 Task: Search one way flight ticket for 3 adults, 3 children in business from Pierre: Pierre Regional Airport to Indianapolis: Indianapolis International Airport on 8-5-2023. Choice of flights is Westjet. Number of bags: 1 checked bag. Price is upto 108000. Outbound departure time preference is 4:30.
Action: Mouse moved to (354, 297)
Screenshot: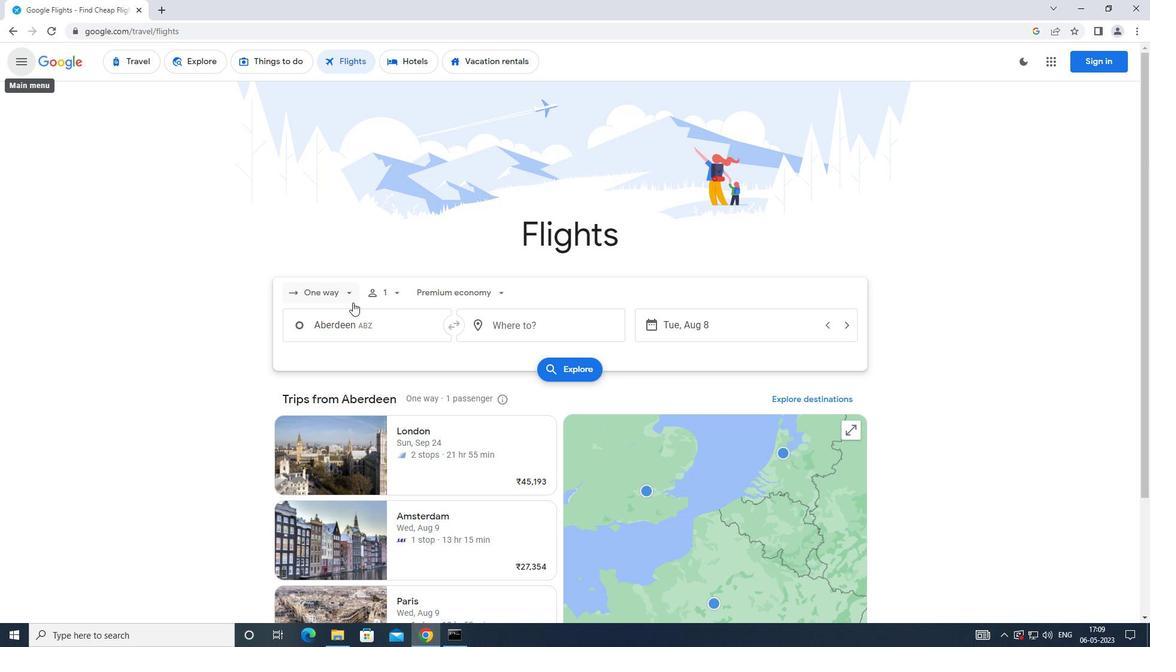 
Action: Mouse pressed left at (354, 297)
Screenshot: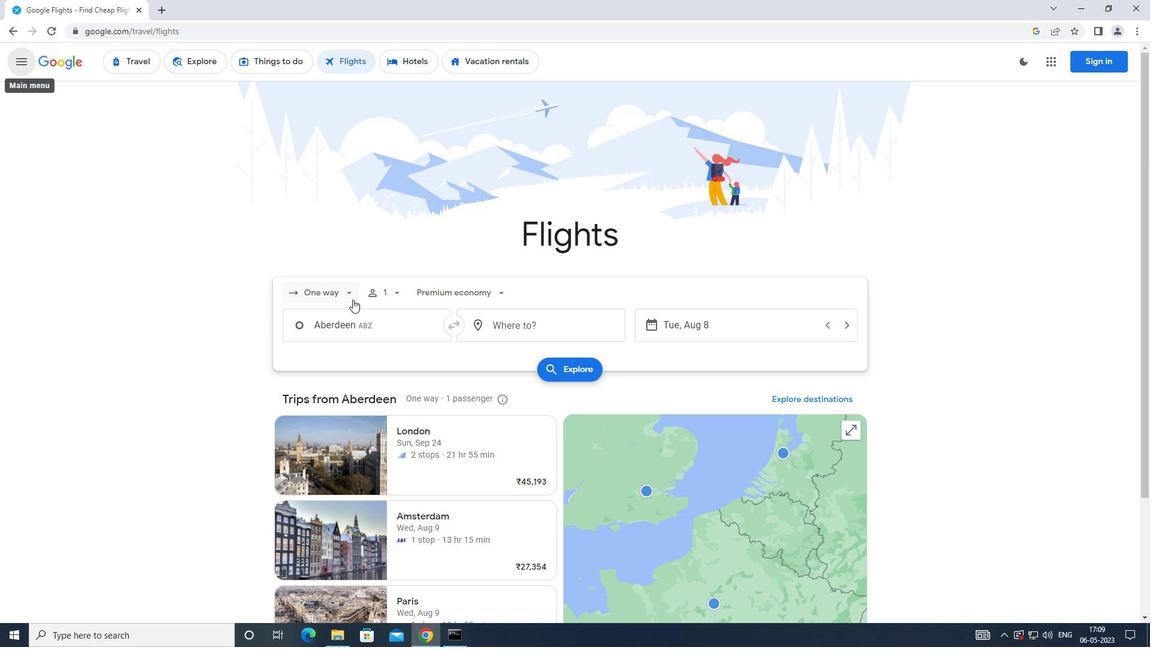 
Action: Mouse moved to (338, 351)
Screenshot: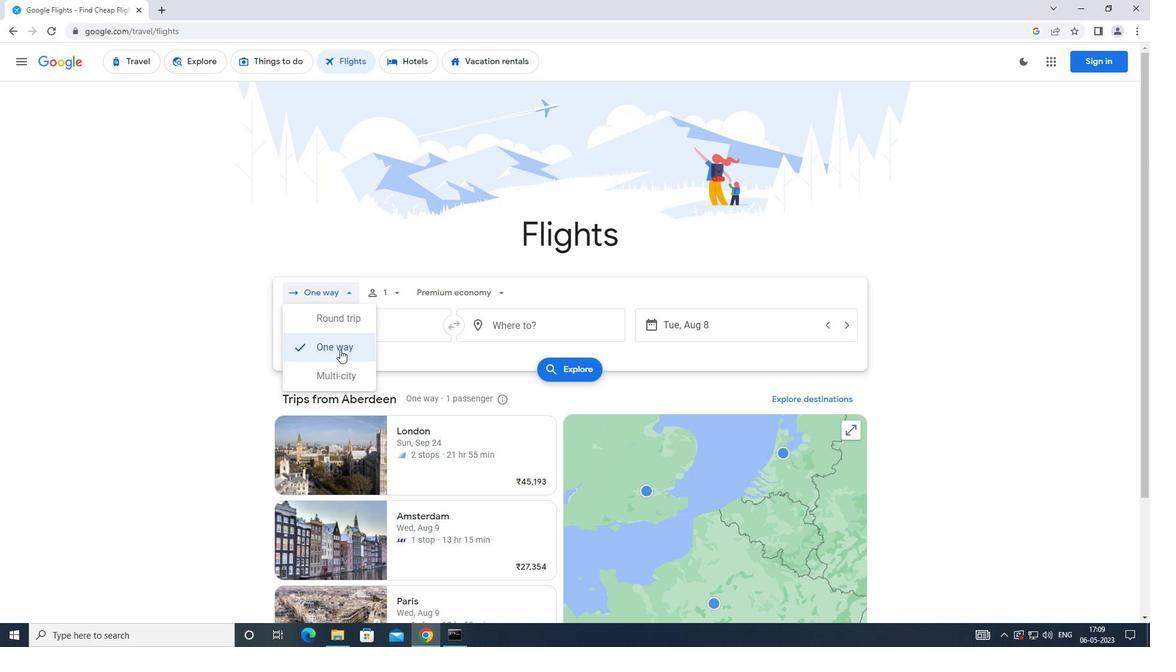 
Action: Mouse pressed left at (338, 351)
Screenshot: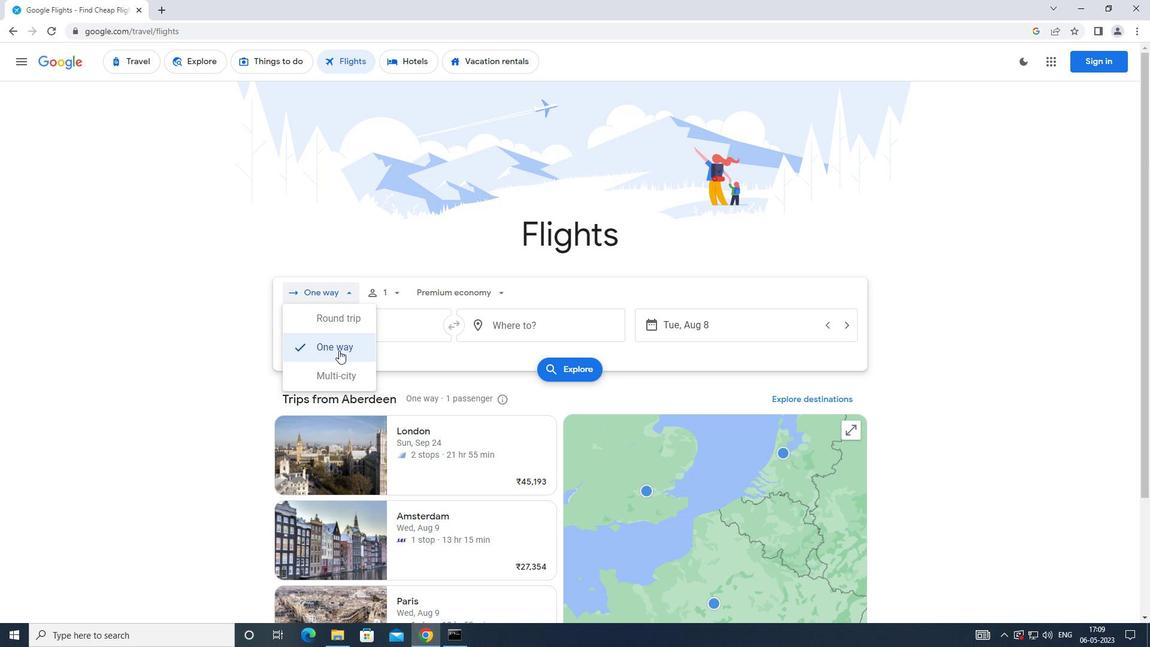 
Action: Mouse moved to (386, 301)
Screenshot: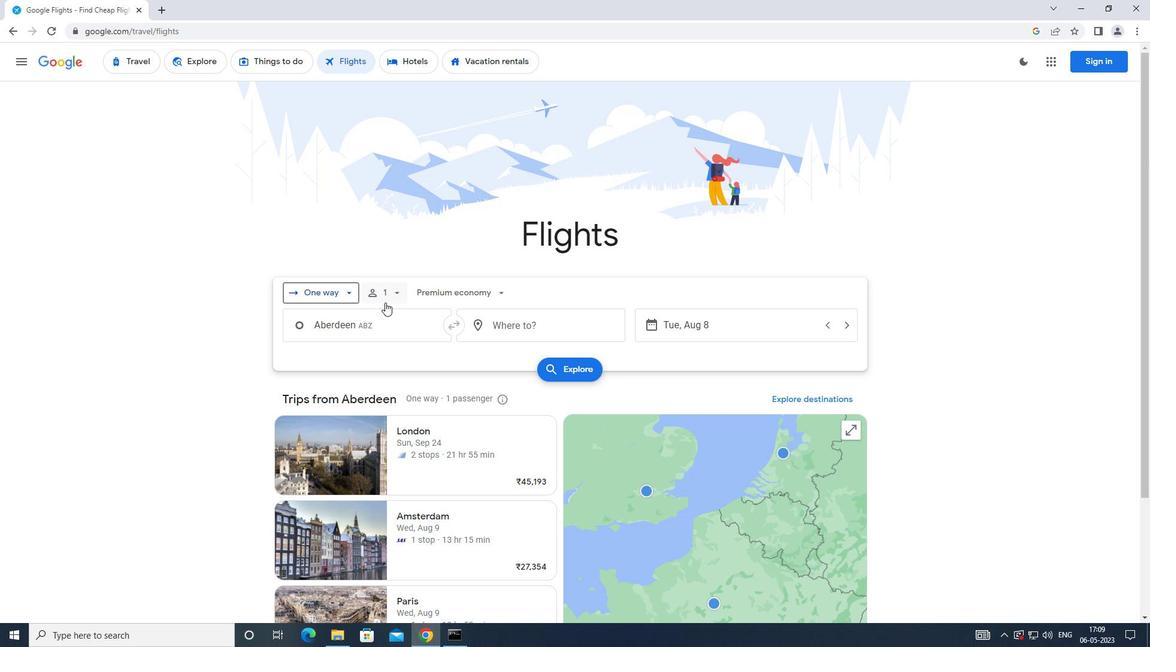 
Action: Mouse pressed left at (386, 301)
Screenshot: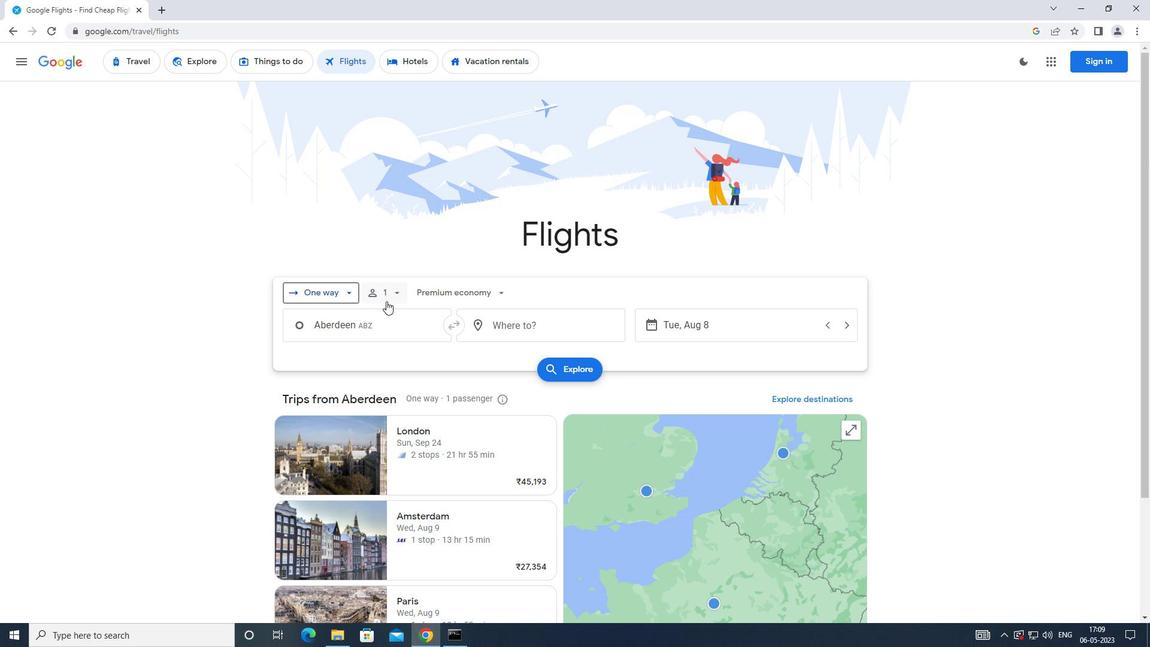
Action: Mouse moved to (490, 323)
Screenshot: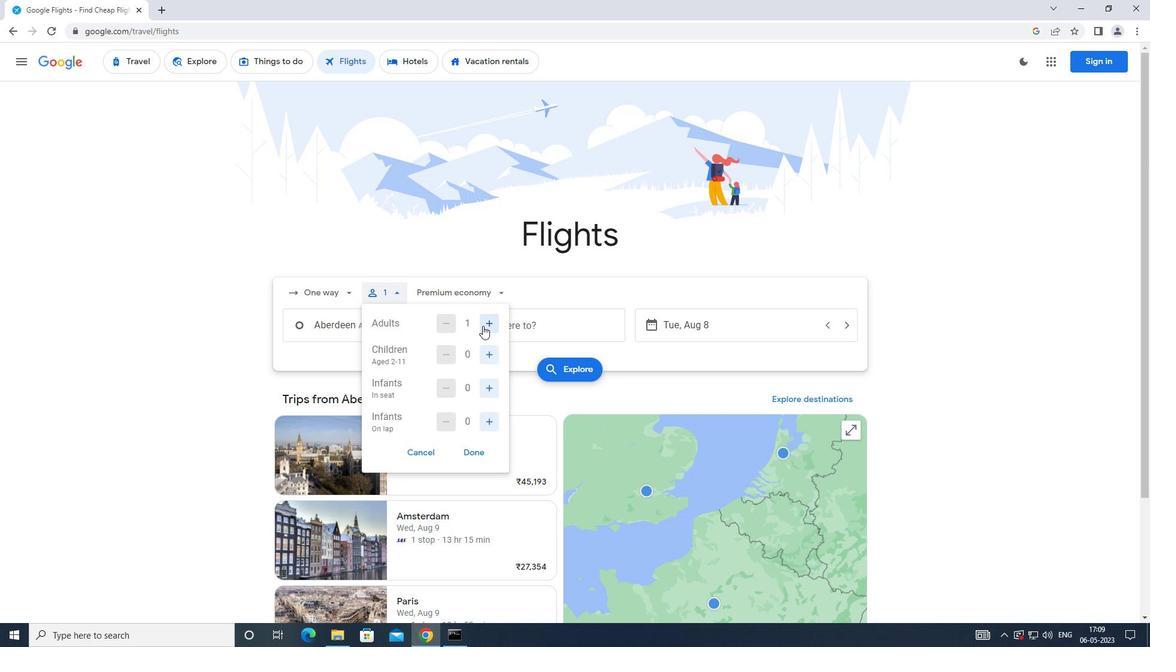 
Action: Mouse pressed left at (490, 323)
Screenshot: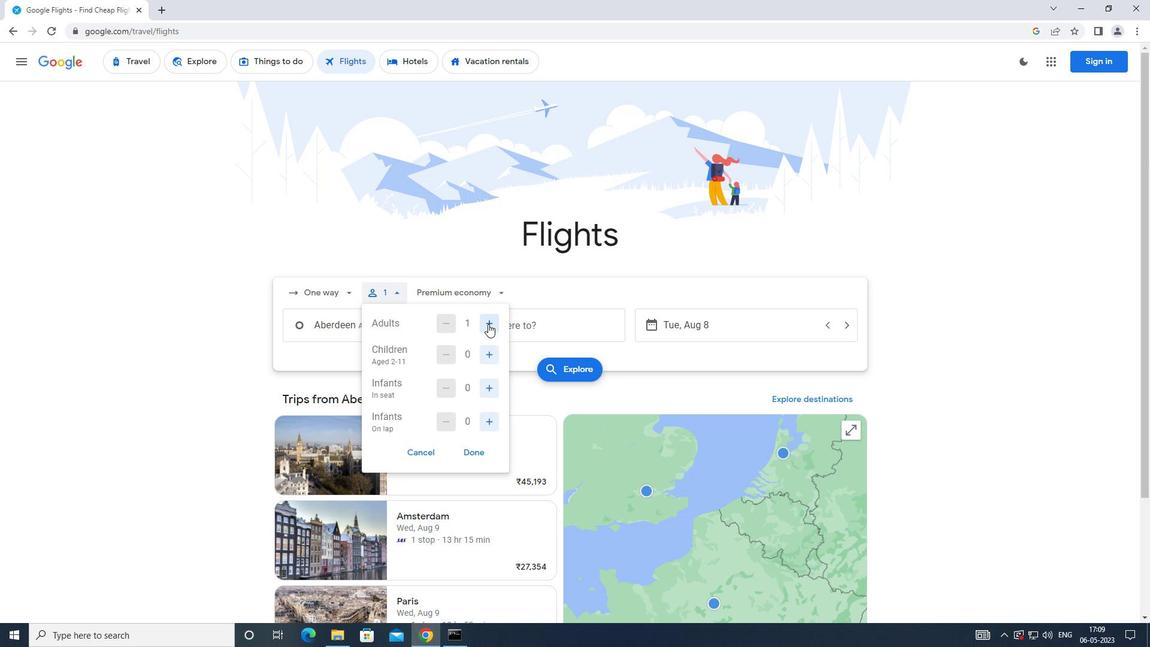 
Action: Mouse moved to (492, 323)
Screenshot: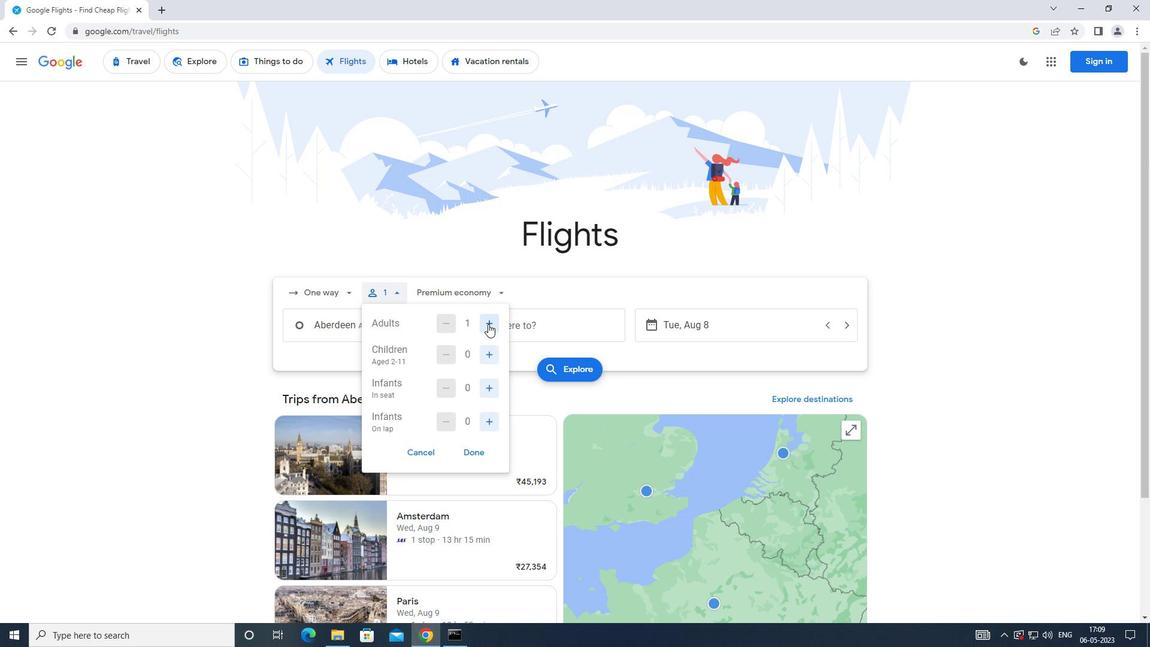 
Action: Mouse pressed left at (492, 323)
Screenshot: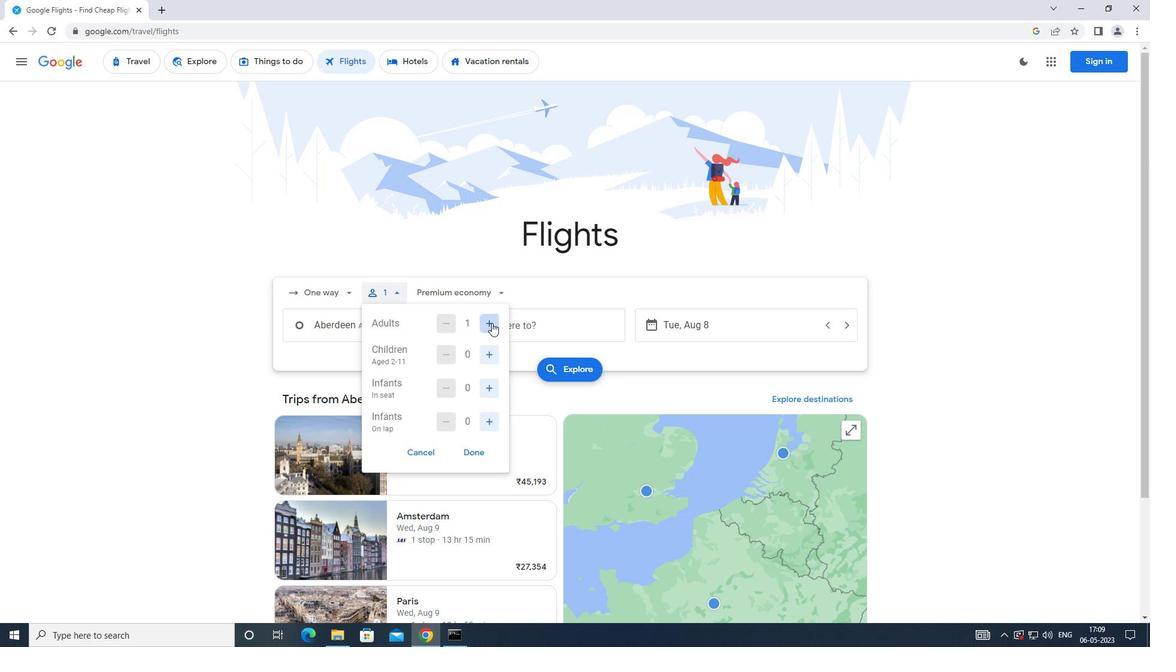 
Action: Mouse moved to (486, 353)
Screenshot: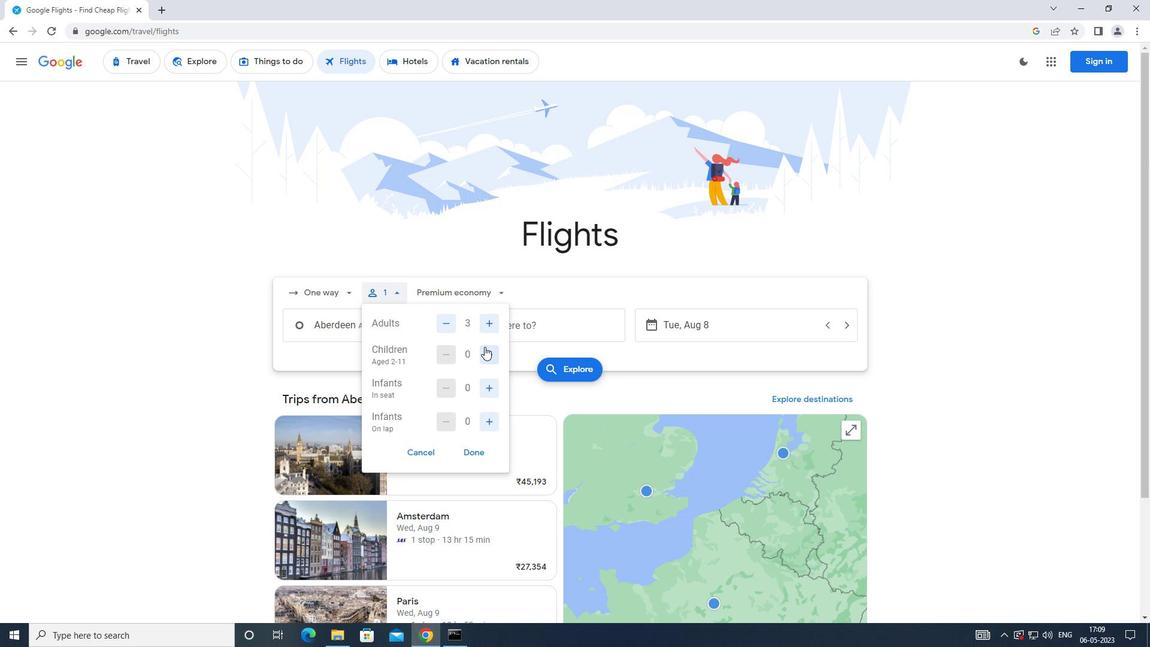 
Action: Mouse pressed left at (486, 353)
Screenshot: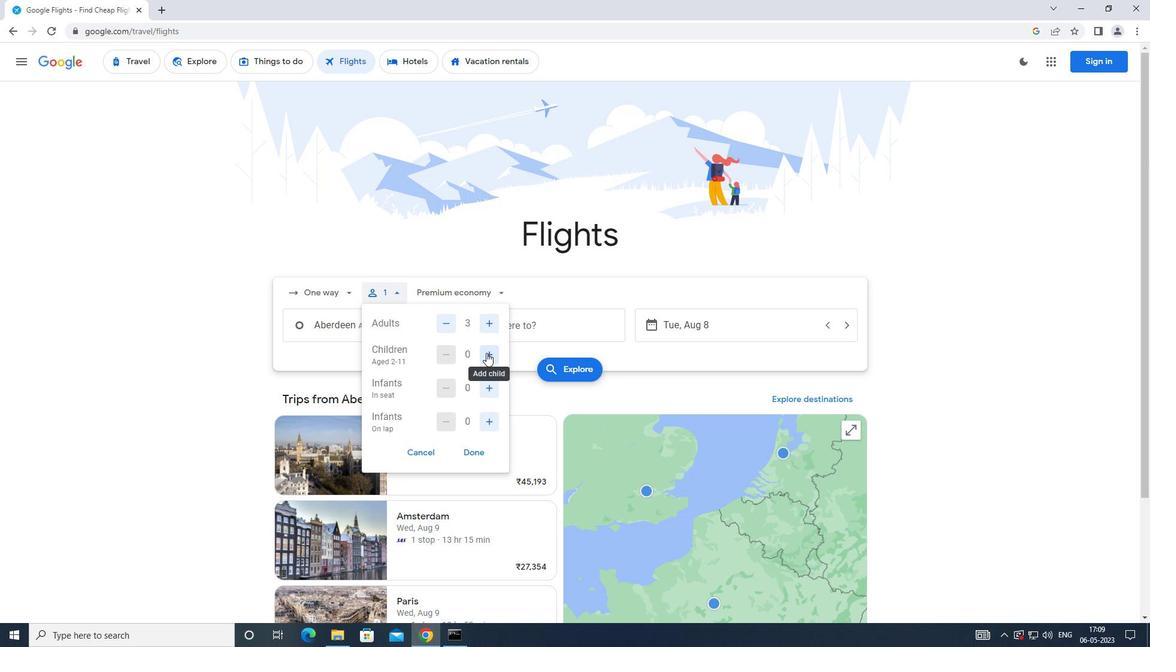 
Action: Mouse pressed left at (486, 353)
Screenshot: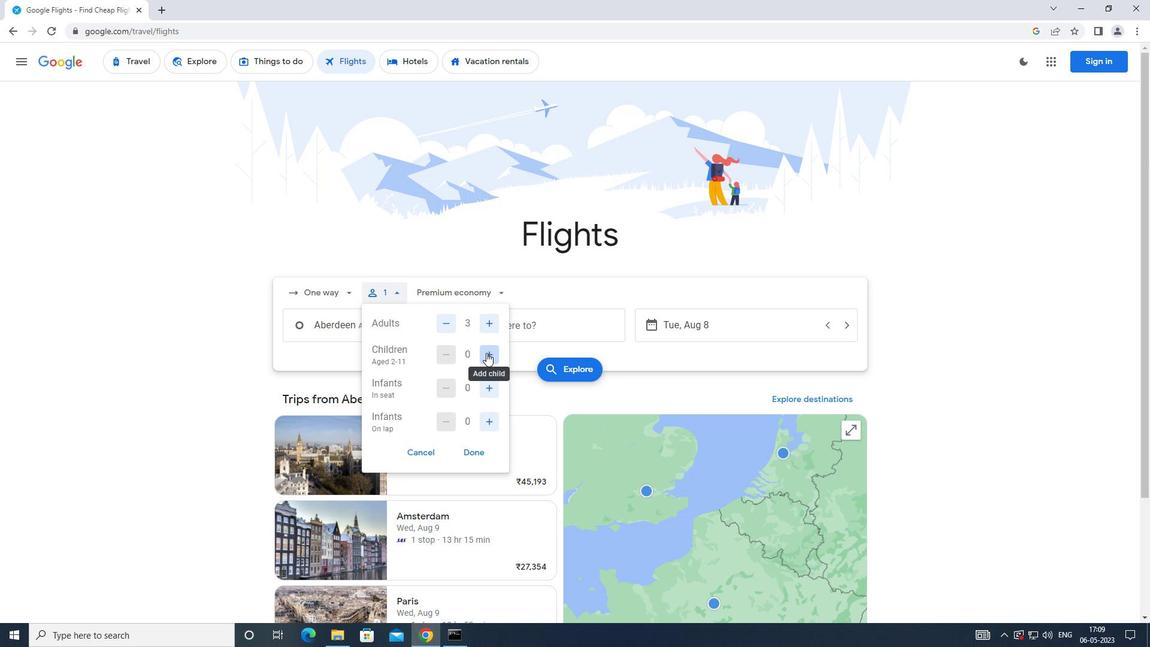 
Action: Mouse pressed left at (486, 353)
Screenshot: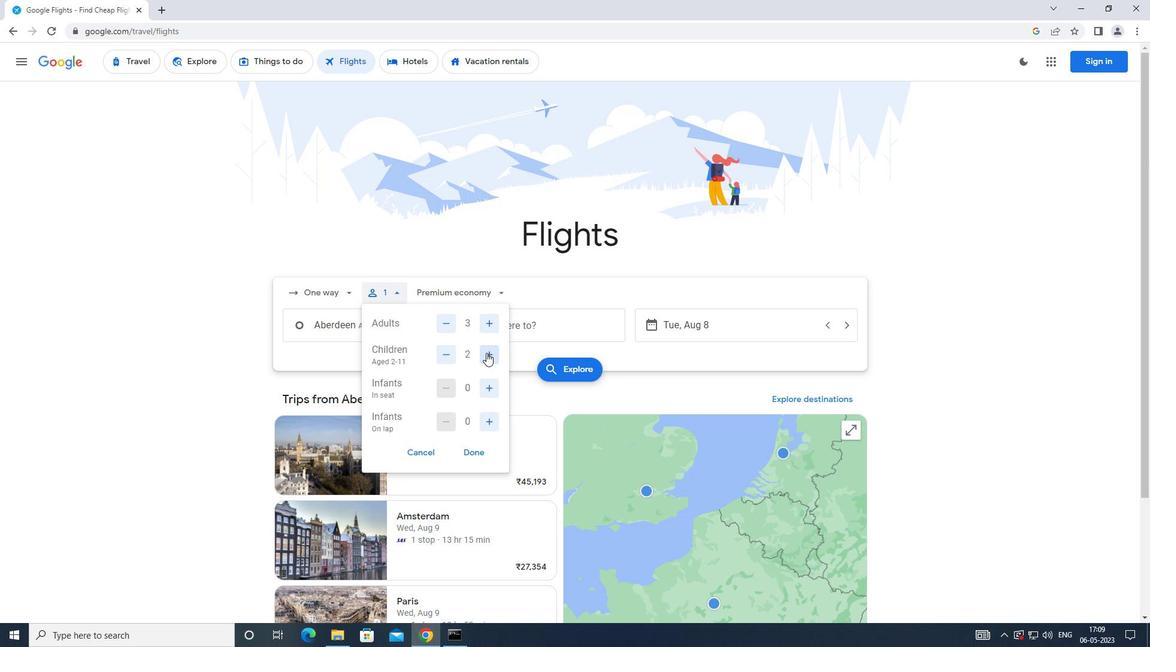 
Action: Mouse moved to (472, 451)
Screenshot: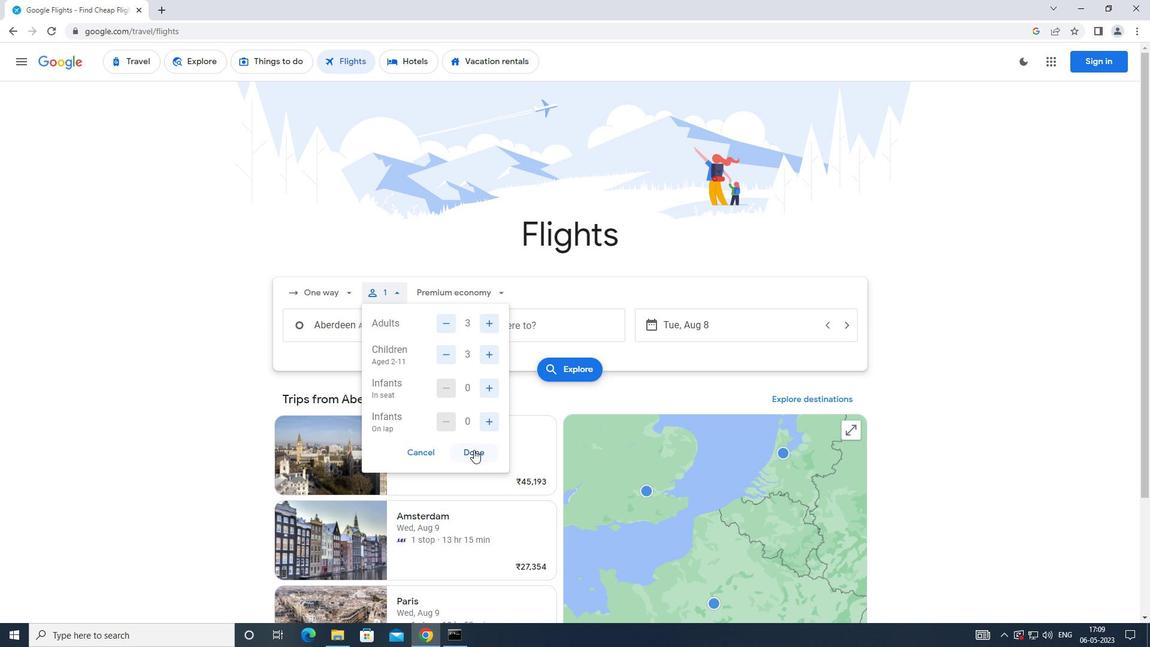 
Action: Mouse pressed left at (472, 451)
Screenshot: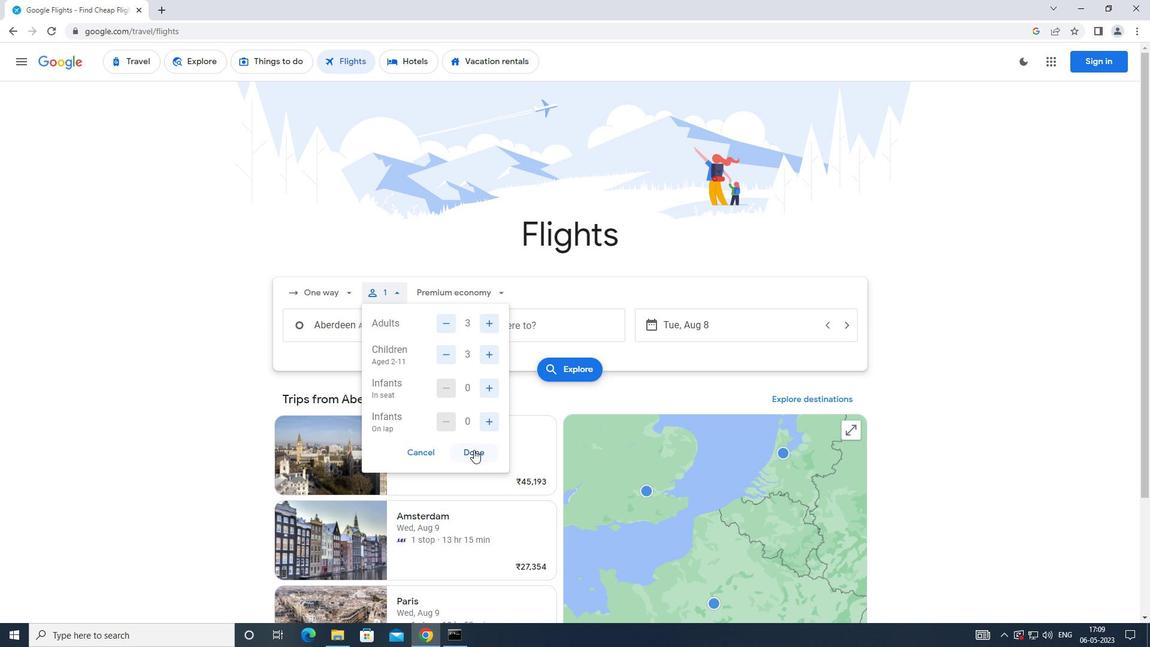 
Action: Mouse moved to (447, 290)
Screenshot: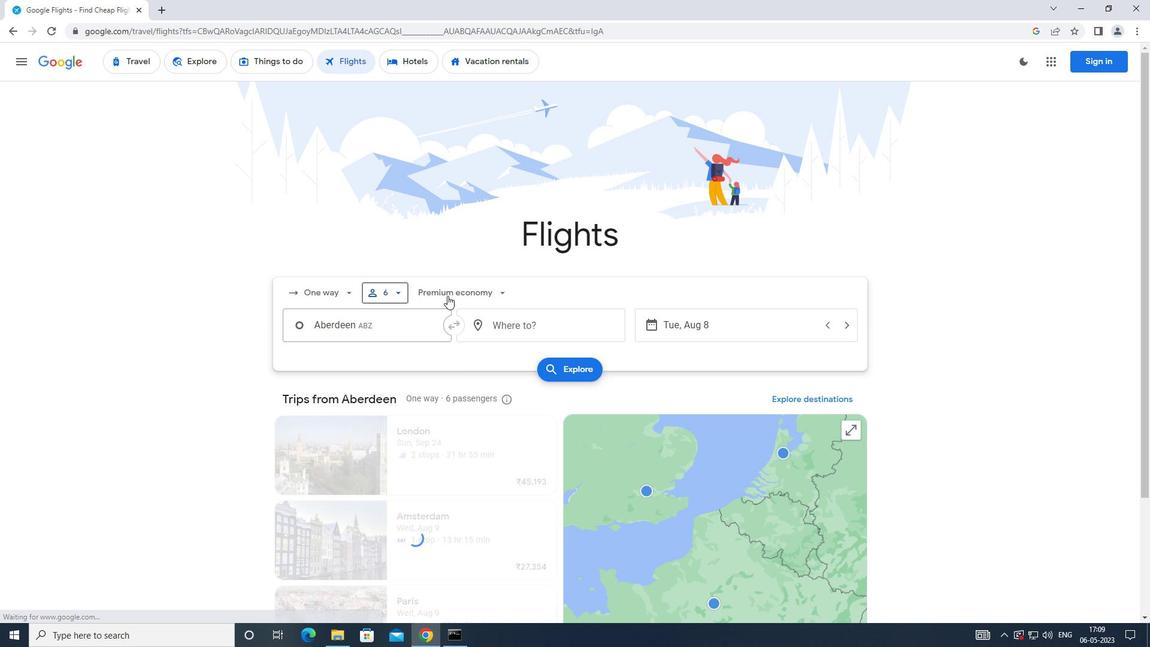 
Action: Mouse pressed left at (447, 290)
Screenshot: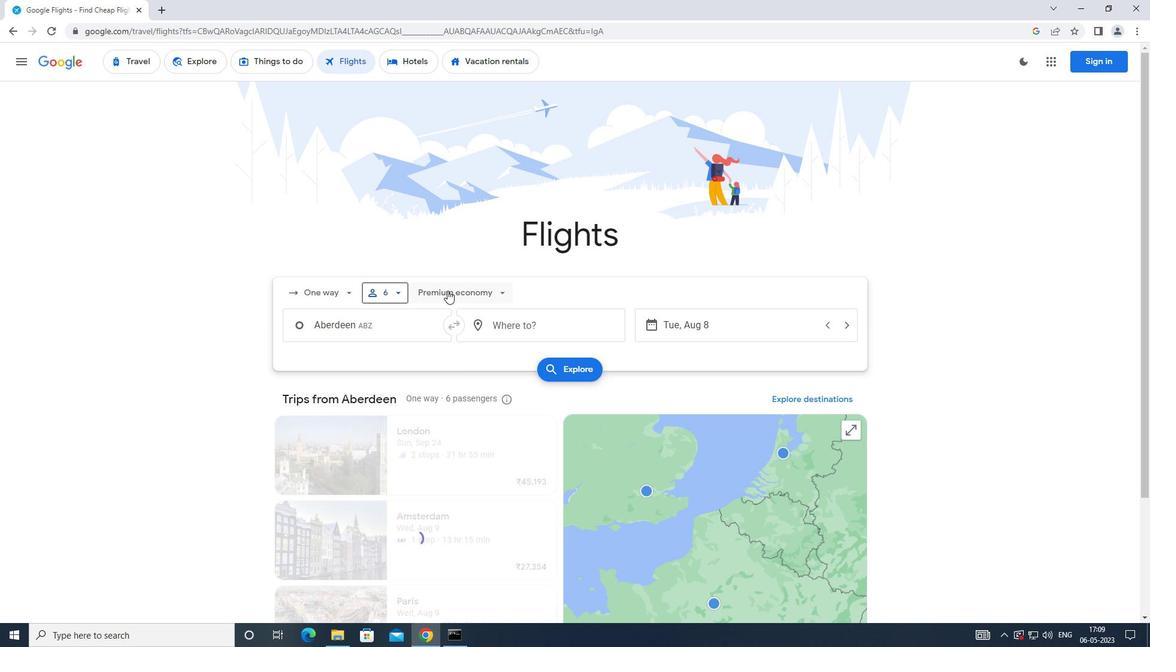 
Action: Mouse moved to (459, 381)
Screenshot: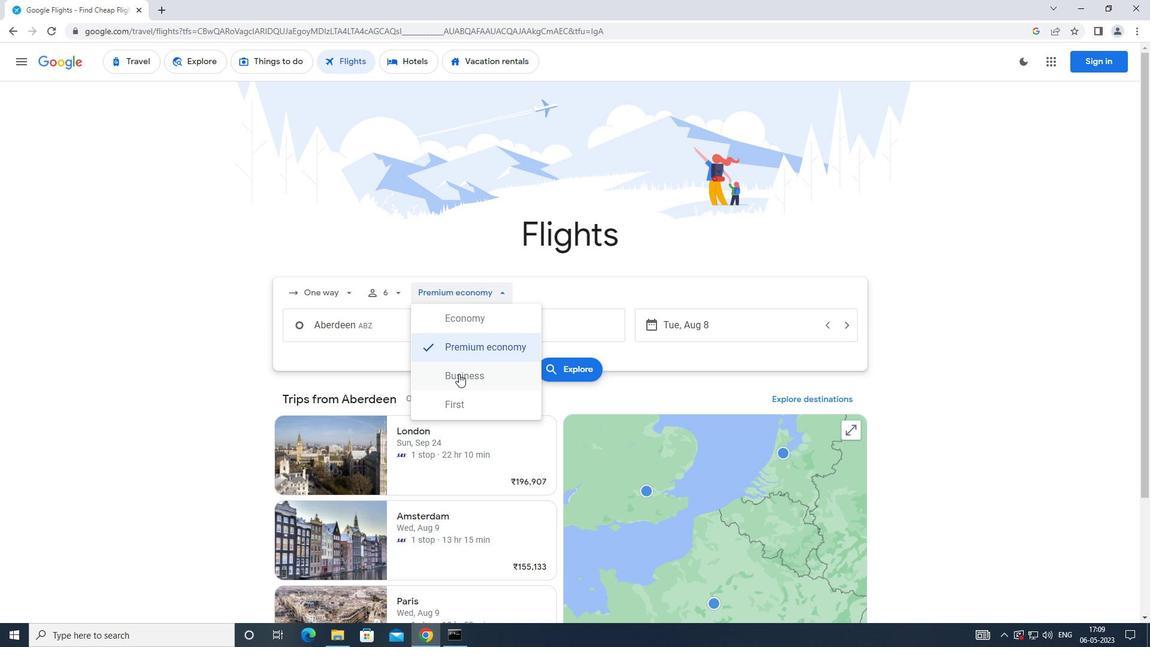 
Action: Mouse pressed left at (459, 381)
Screenshot: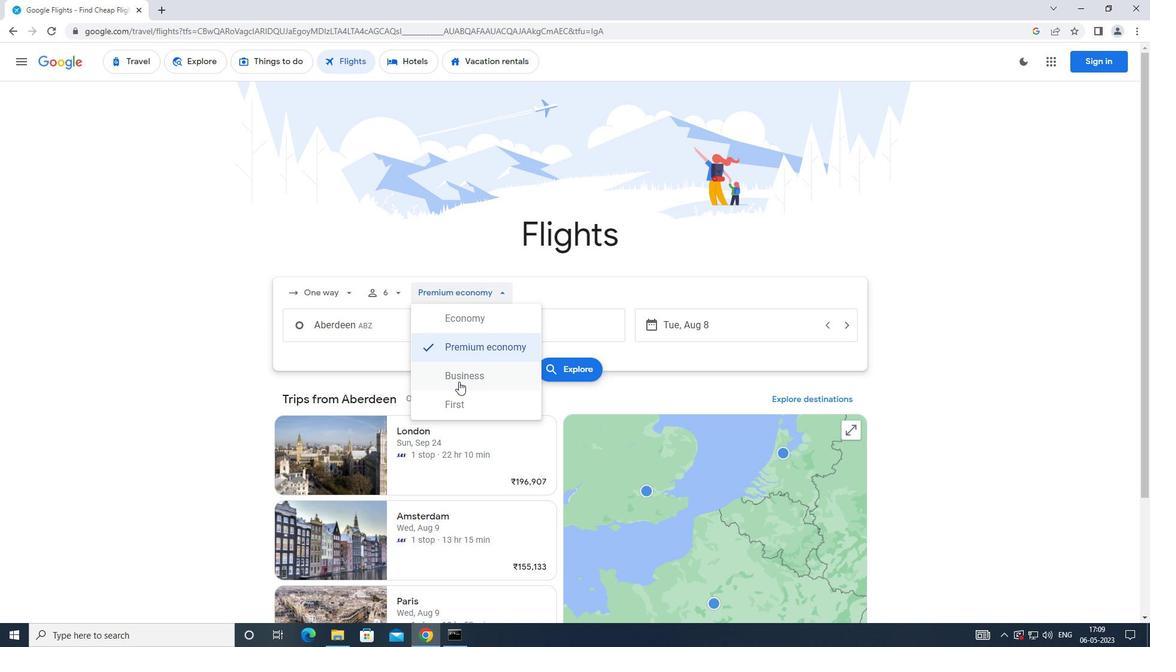 
Action: Mouse moved to (401, 332)
Screenshot: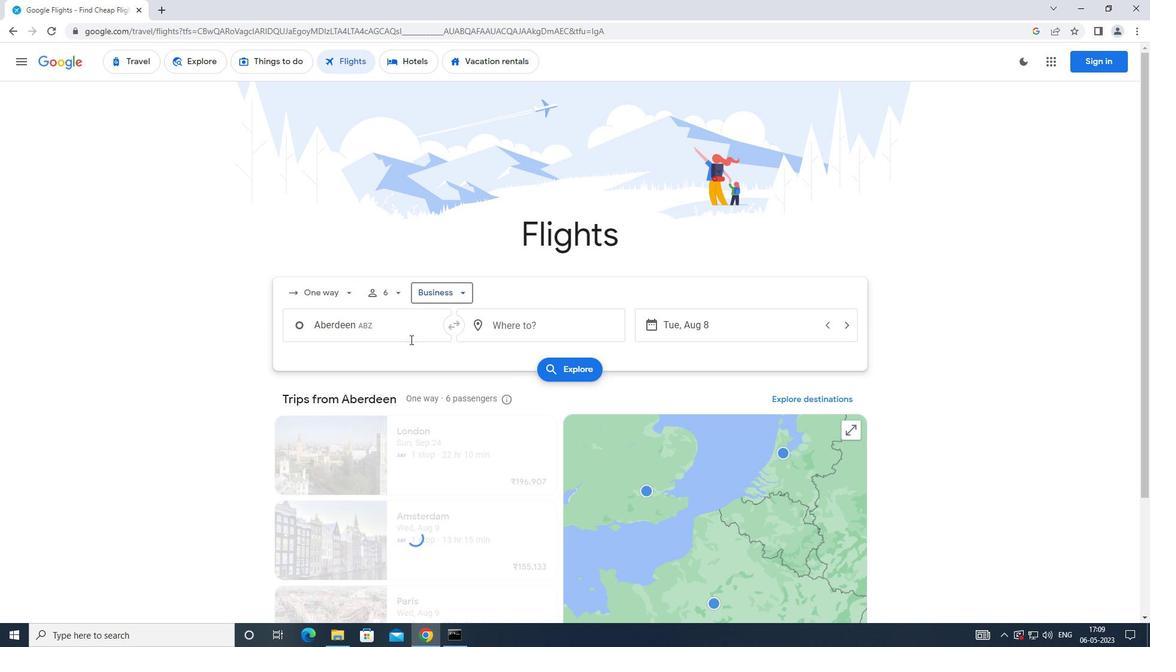 
Action: Mouse pressed left at (401, 332)
Screenshot: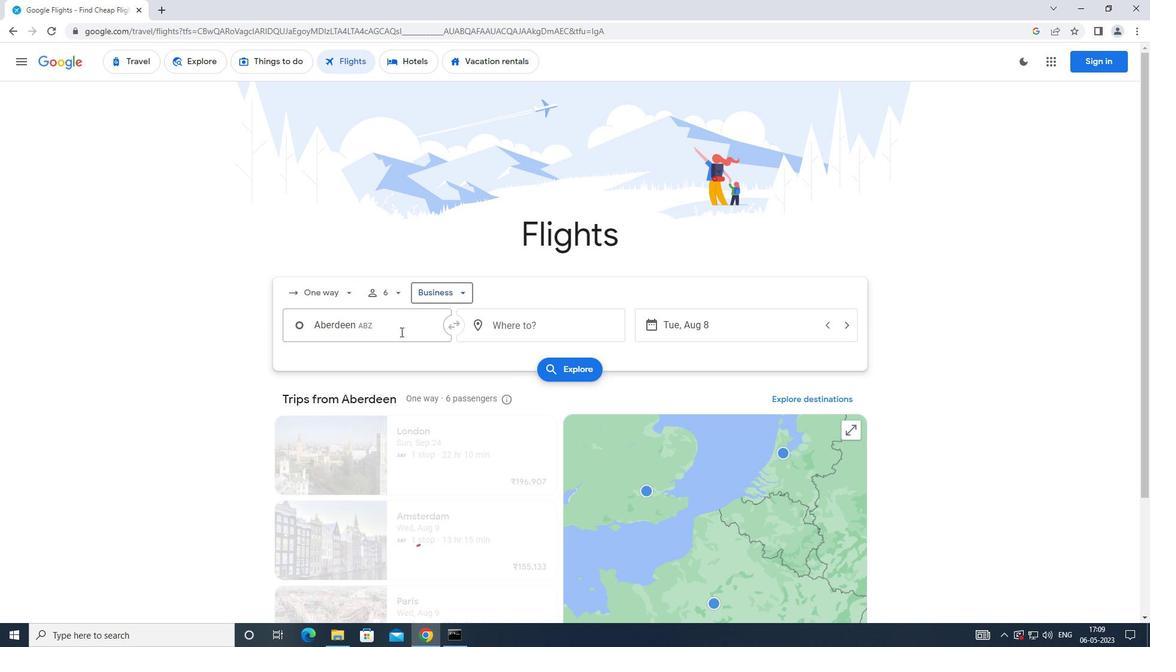 
Action: Mouse moved to (402, 345)
Screenshot: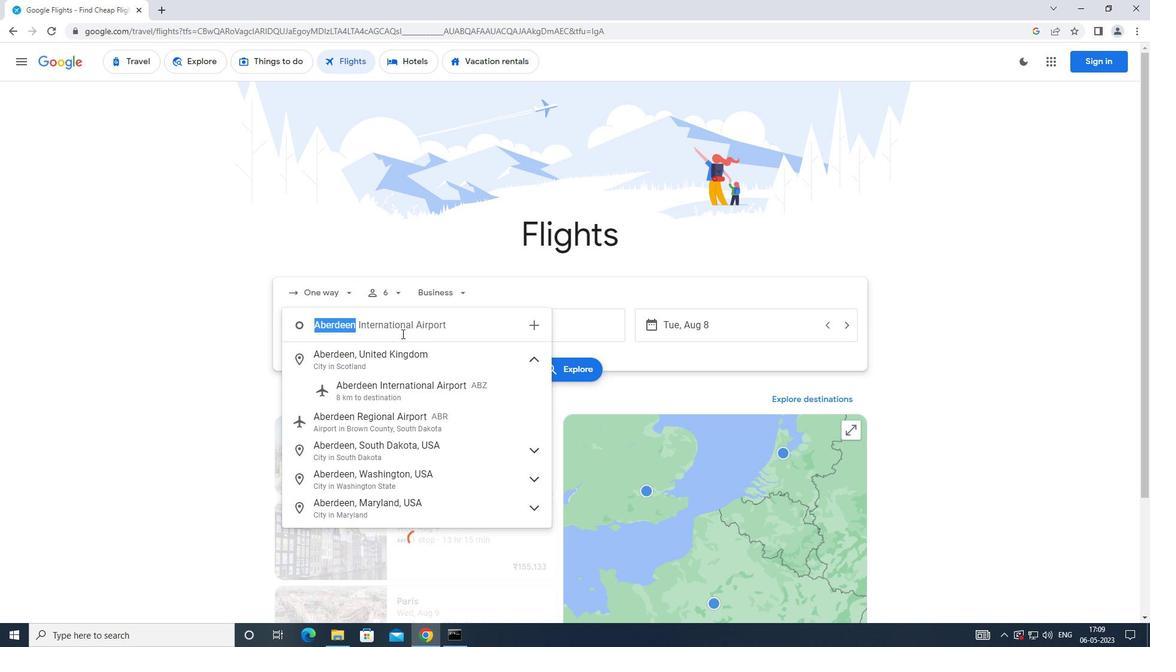 
Action: Key pressed <Key.caps_lock>p<Key.caps_lock>ierre<Key.space><Key.caps_lock>r<Key.caps_lock>e
Screenshot: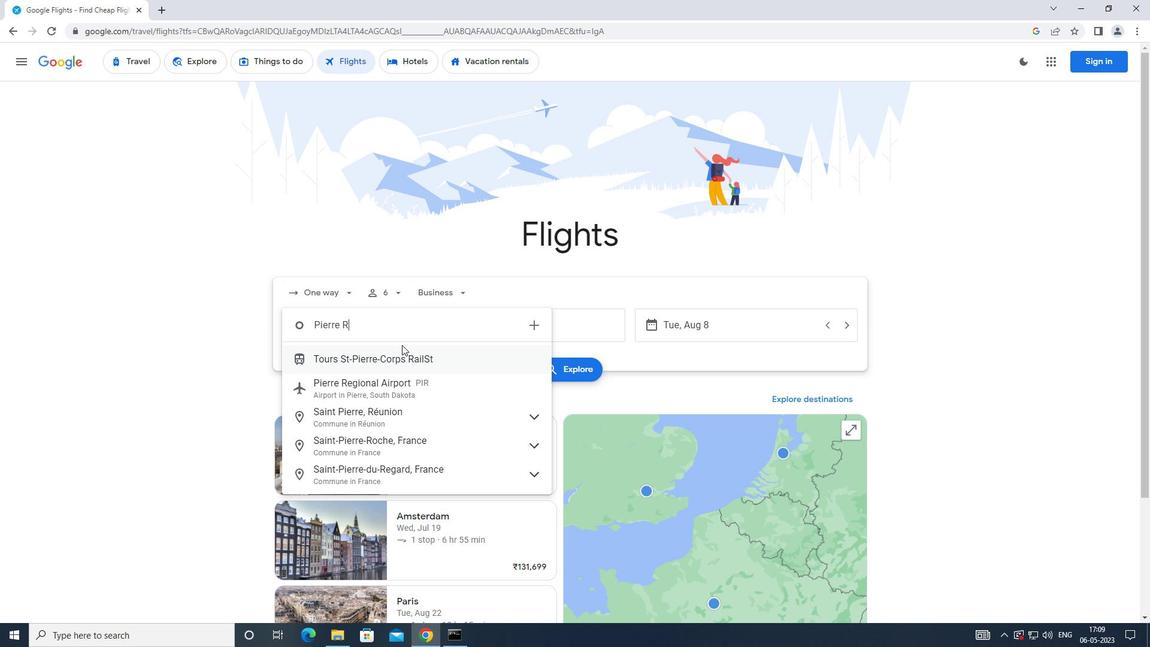 
Action: Mouse moved to (396, 357)
Screenshot: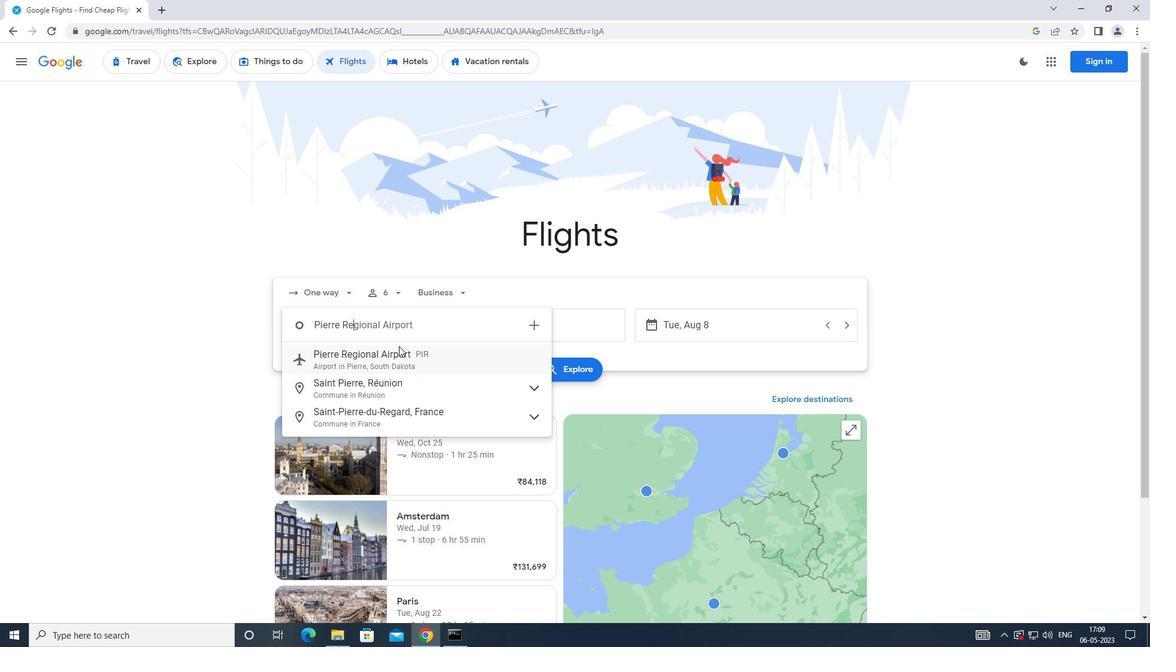 
Action: Mouse pressed left at (396, 357)
Screenshot: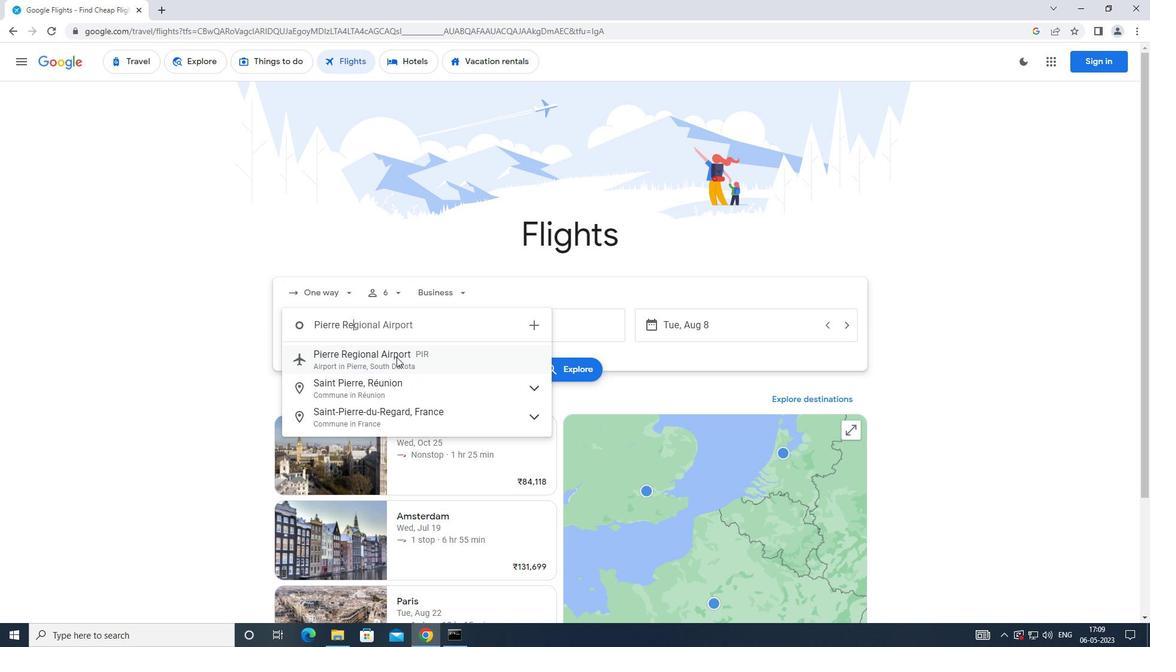 
Action: Mouse moved to (562, 324)
Screenshot: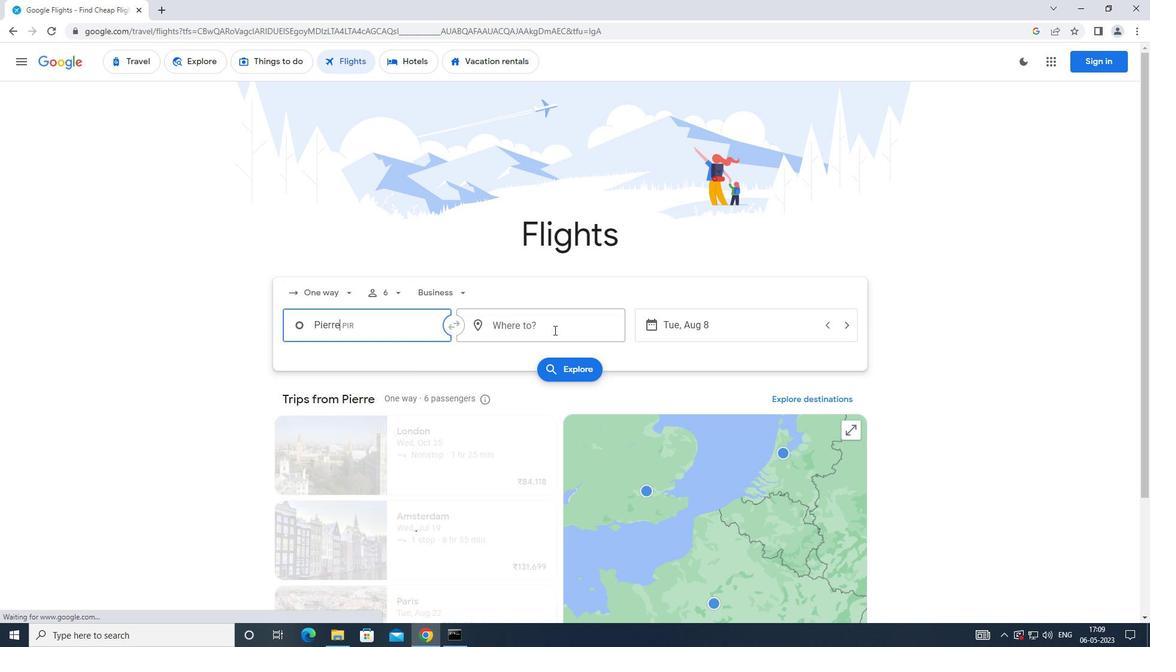 
Action: Mouse pressed left at (562, 324)
Screenshot: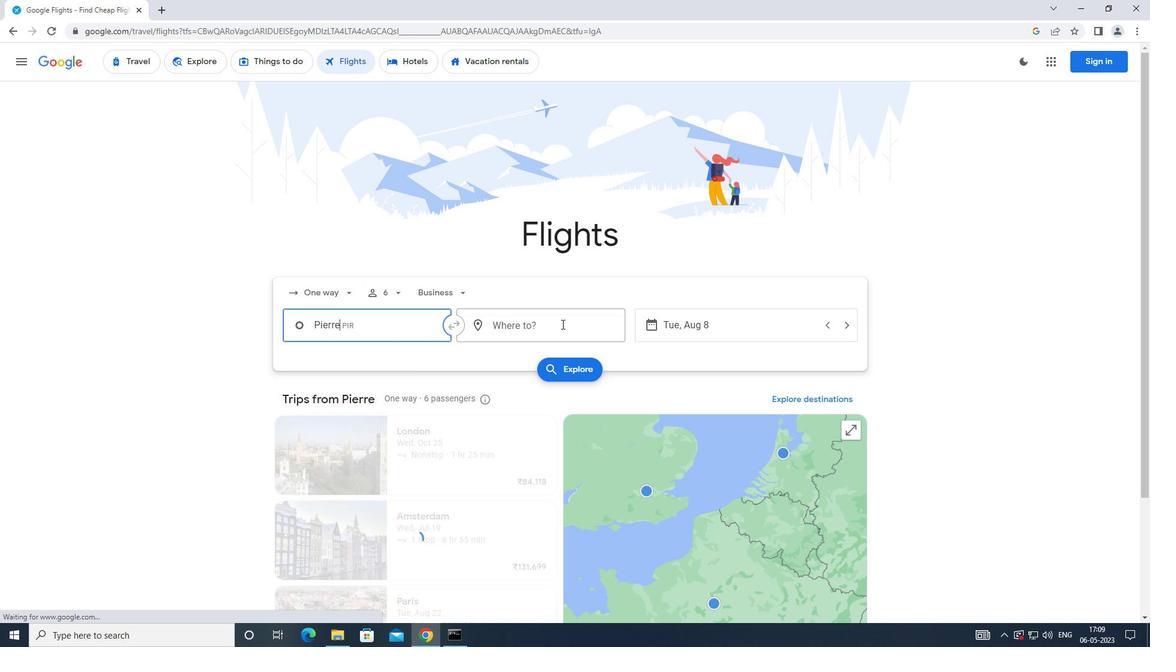 
Action: Mouse moved to (523, 423)
Screenshot: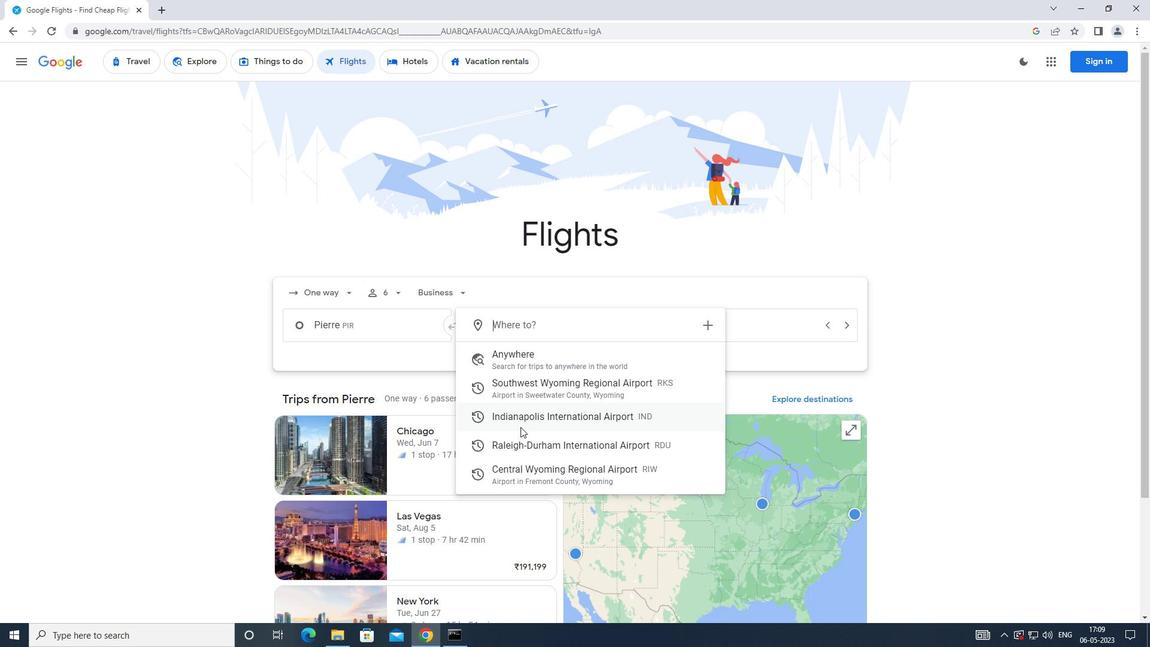 
Action: Mouse pressed left at (523, 423)
Screenshot: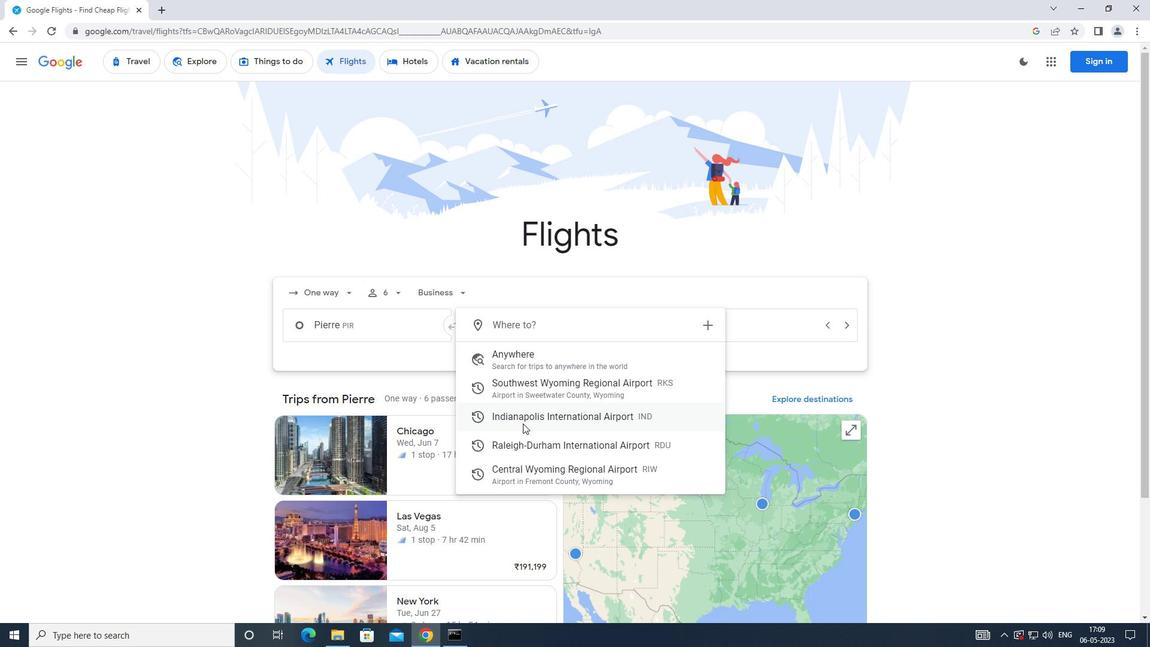 
Action: Mouse moved to (659, 328)
Screenshot: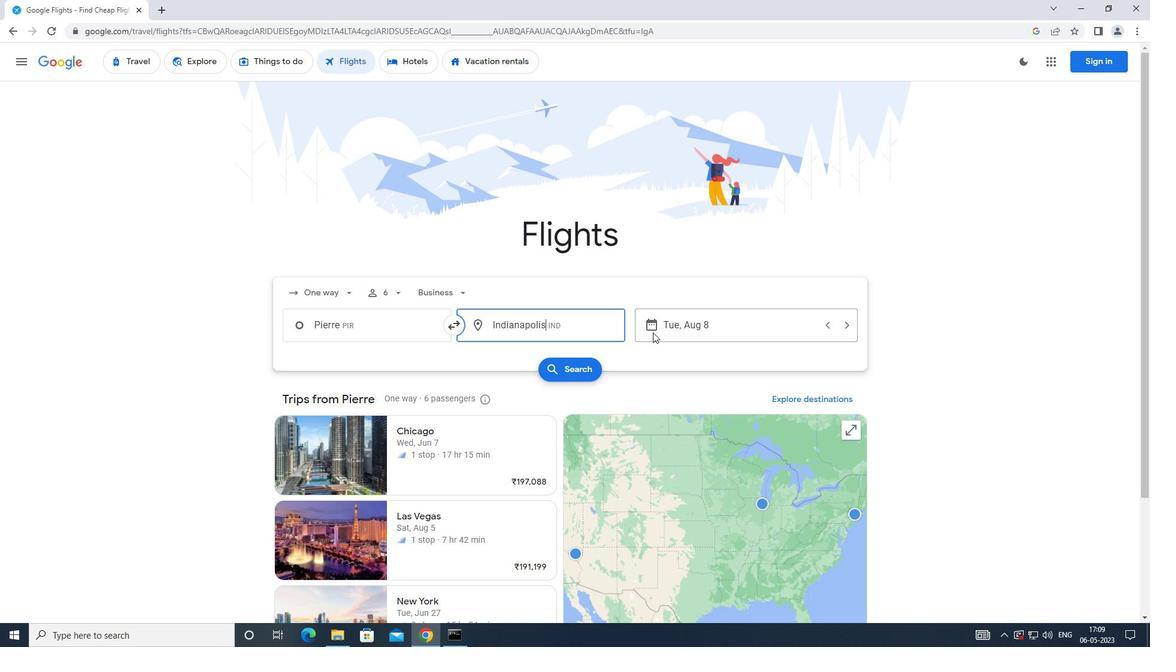 
Action: Mouse pressed left at (659, 328)
Screenshot: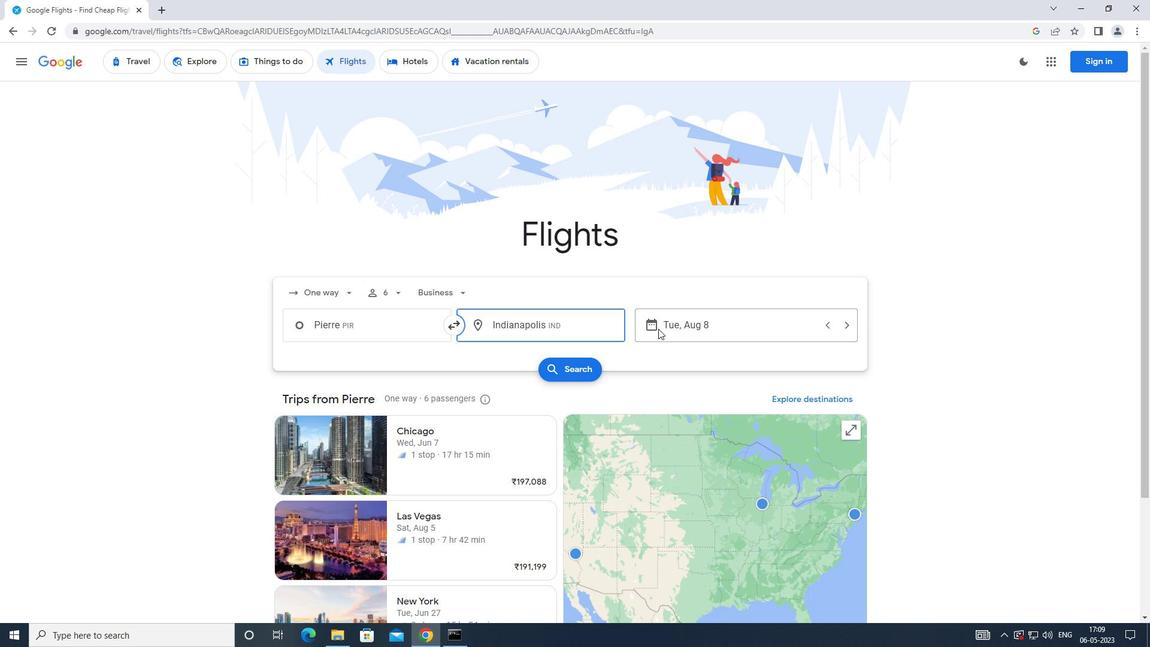 
Action: Mouse moved to (490, 428)
Screenshot: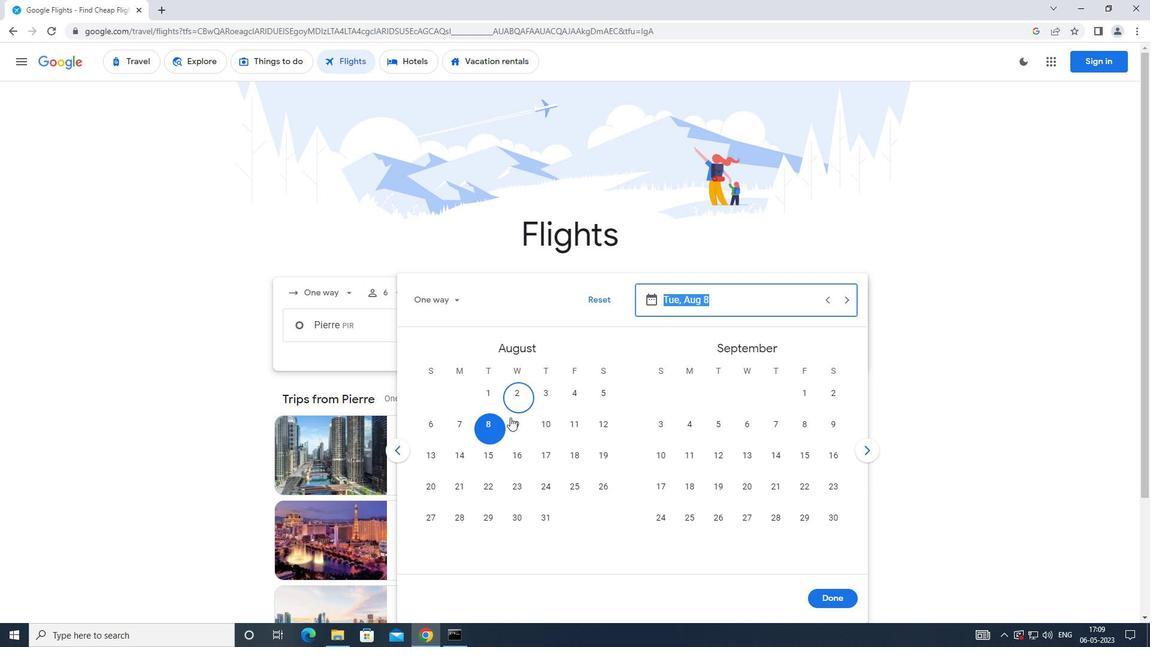 
Action: Mouse pressed left at (490, 428)
Screenshot: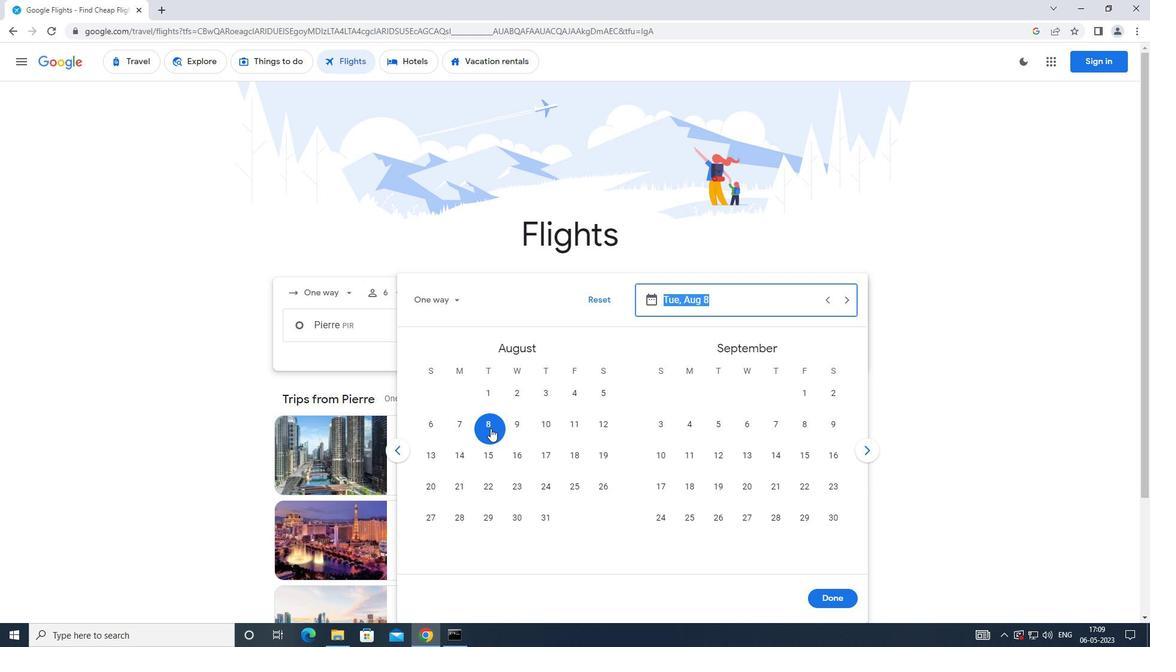 
Action: Mouse moved to (820, 594)
Screenshot: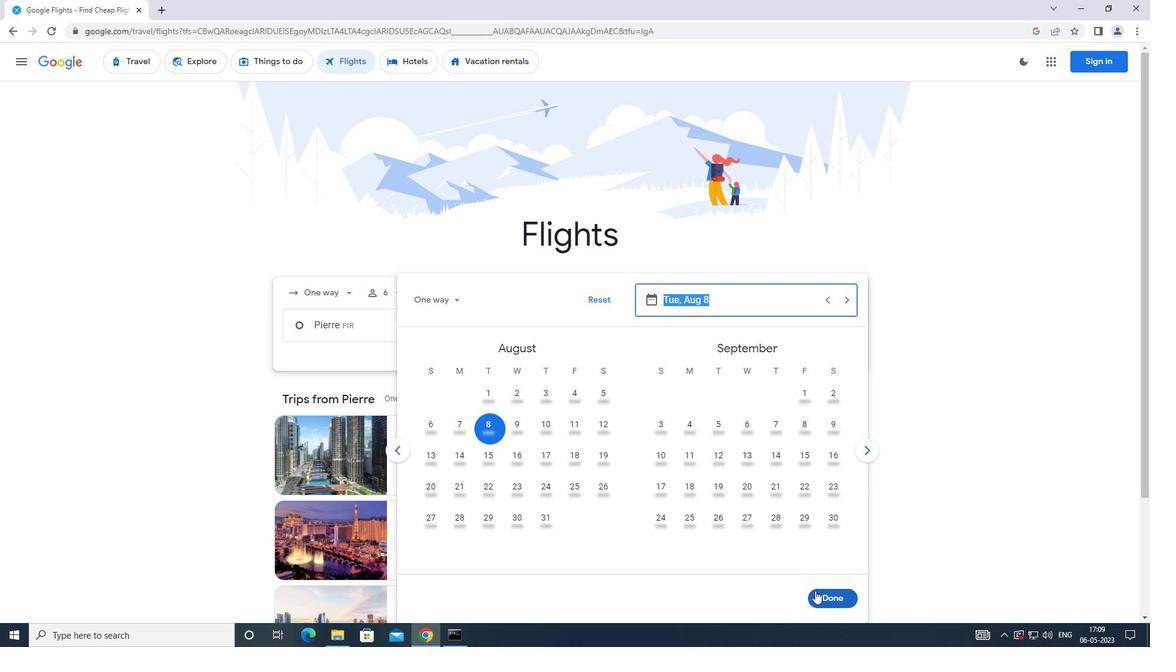 
Action: Mouse pressed left at (820, 594)
Screenshot: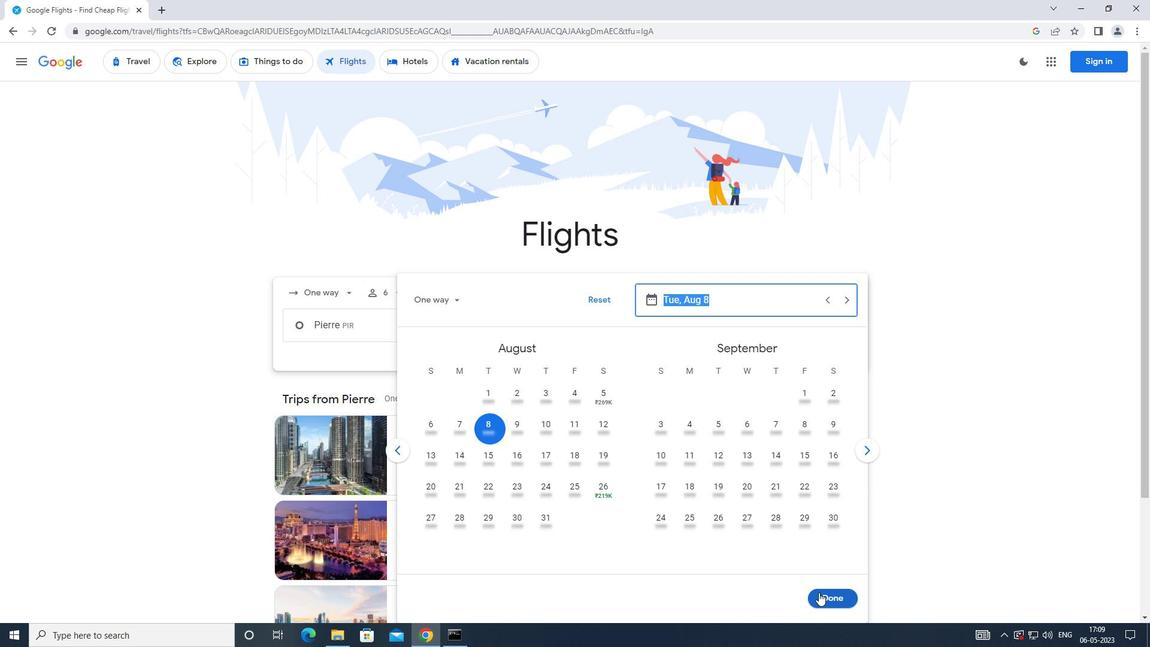 
Action: Mouse moved to (565, 373)
Screenshot: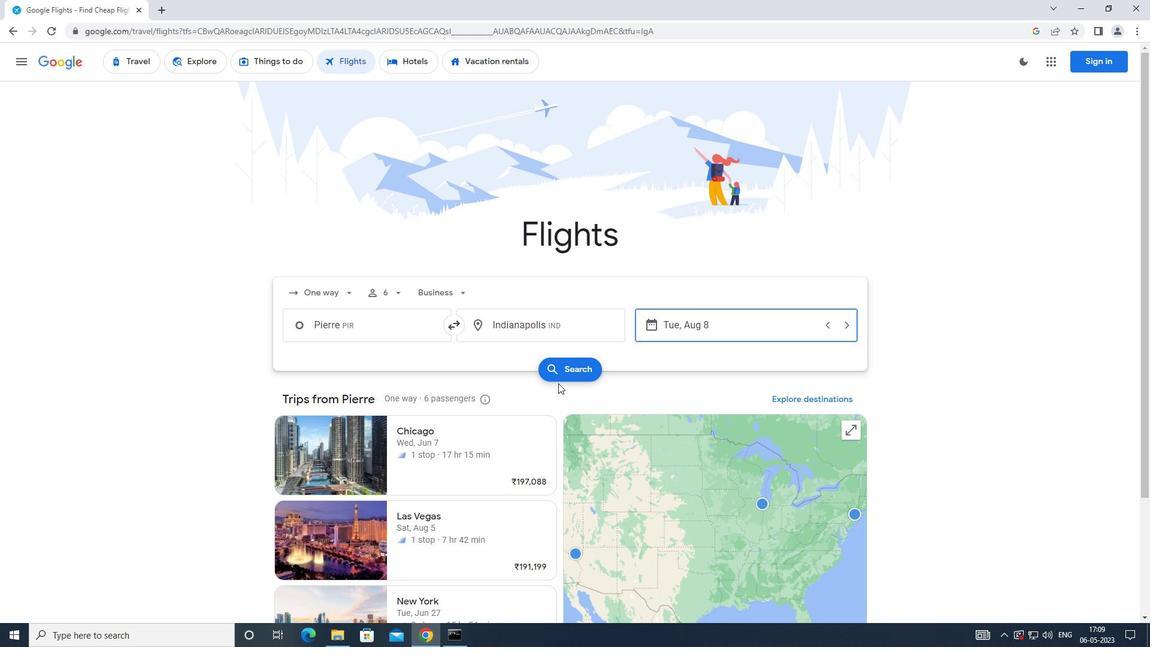 
Action: Mouse pressed left at (565, 373)
Screenshot: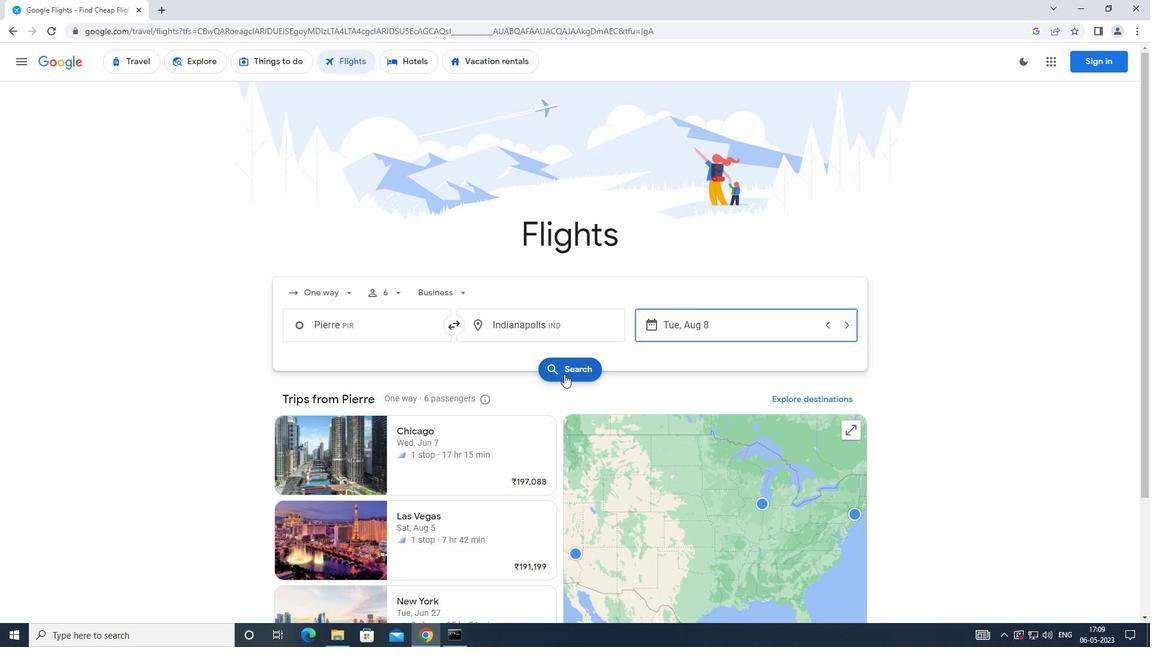 
Action: Mouse moved to (303, 175)
Screenshot: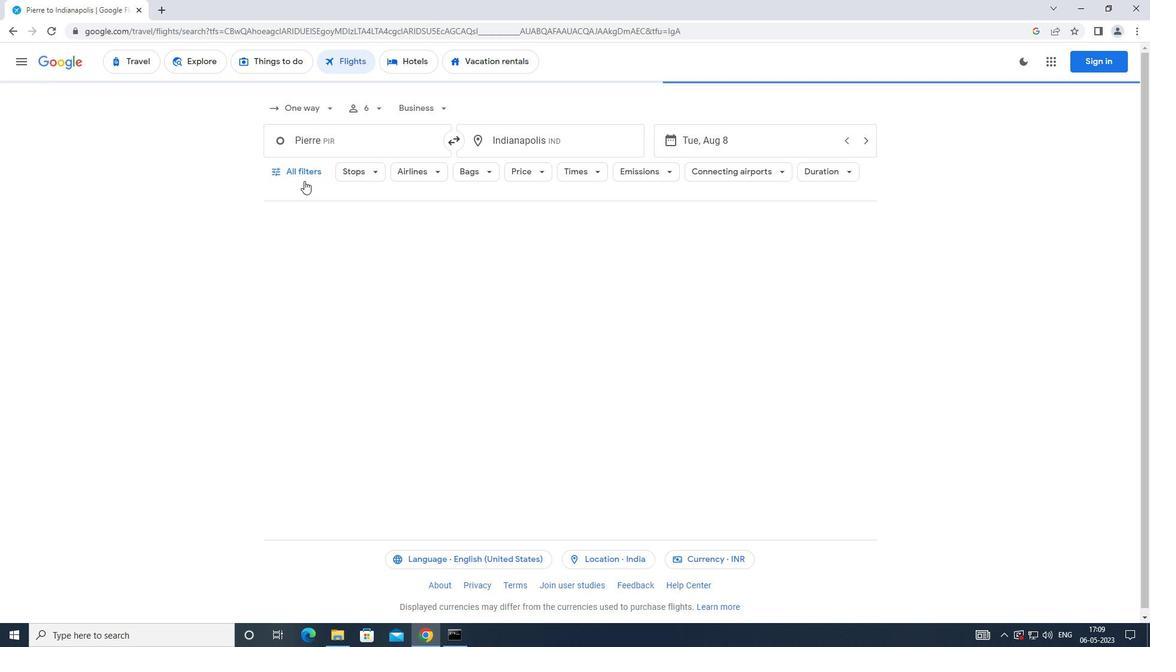
Action: Mouse pressed left at (303, 175)
Screenshot: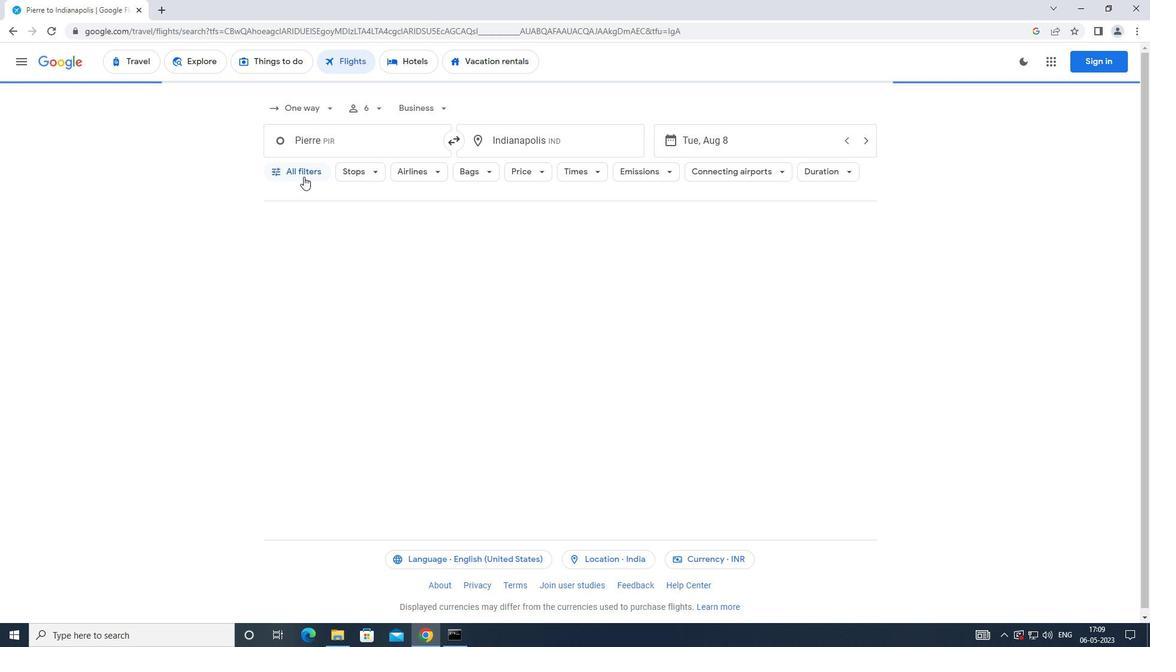 
Action: Mouse moved to (439, 423)
Screenshot: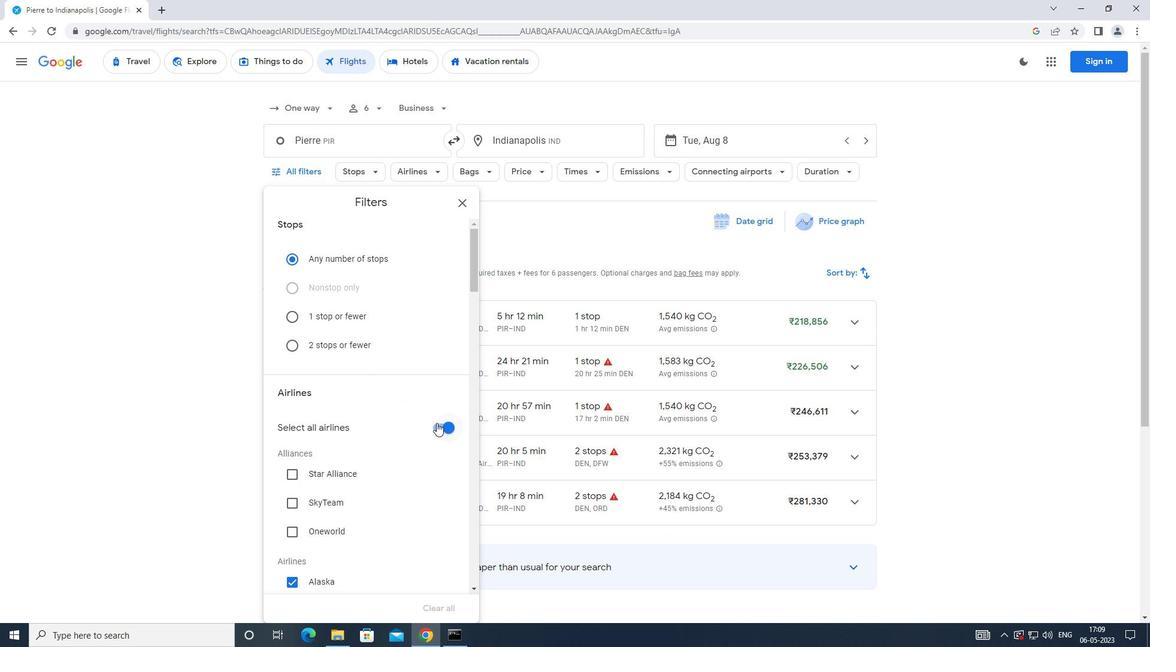 
Action: Mouse pressed left at (439, 423)
Screenshot: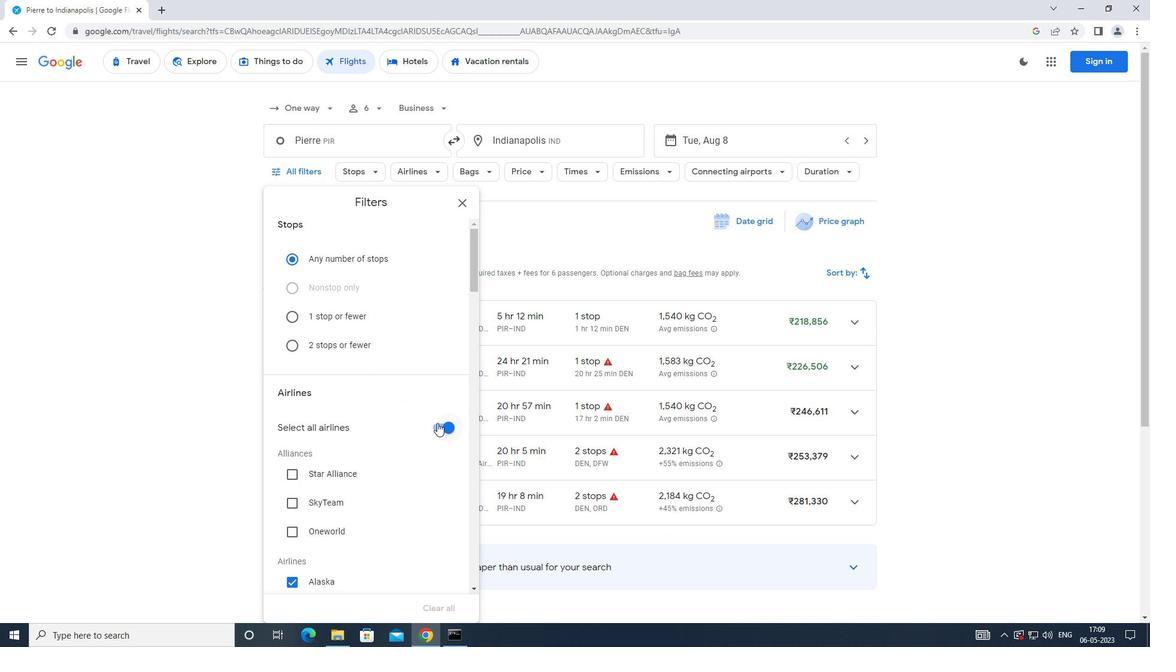
Action: Mouse moved to (429, 434)
Screenshot: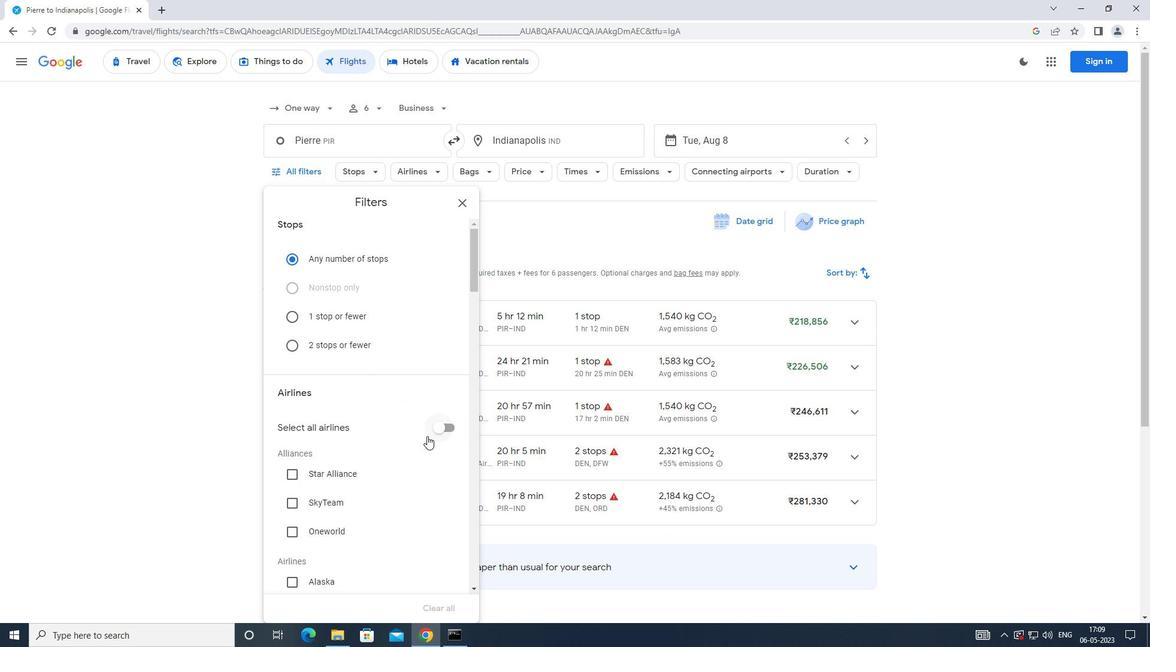 
Action: Mouse scrolled (429, 433) with delta (0, 0)
Screenshot: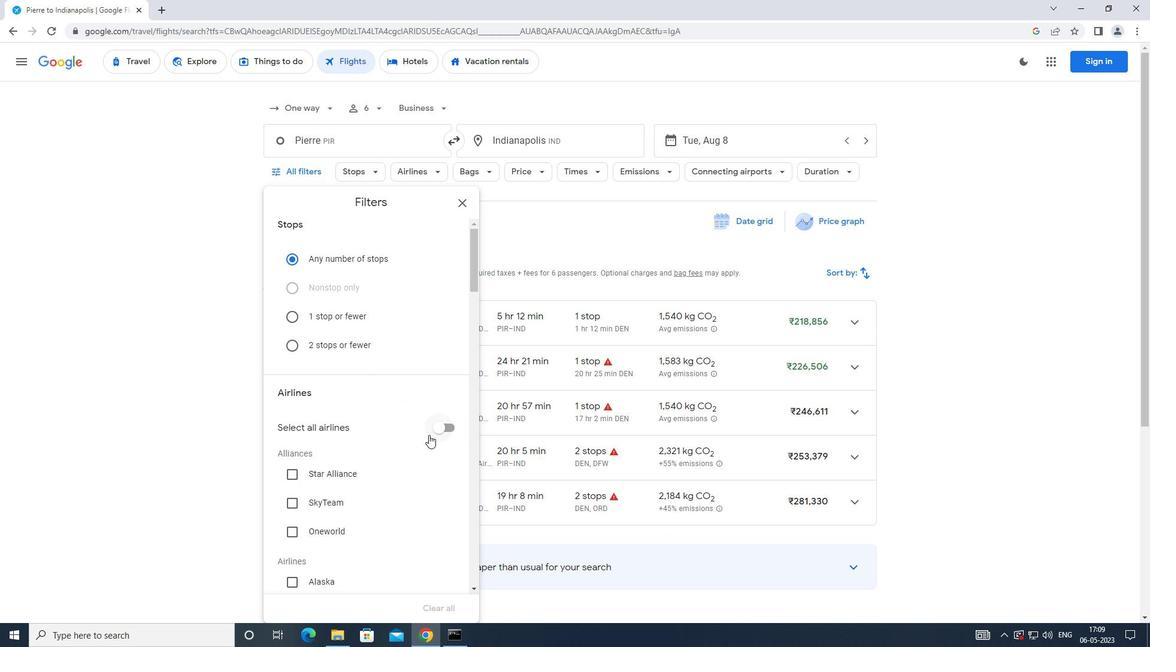 
Action: Mouse scrolled (429, 433) with delta (0, 0)
Screenshot: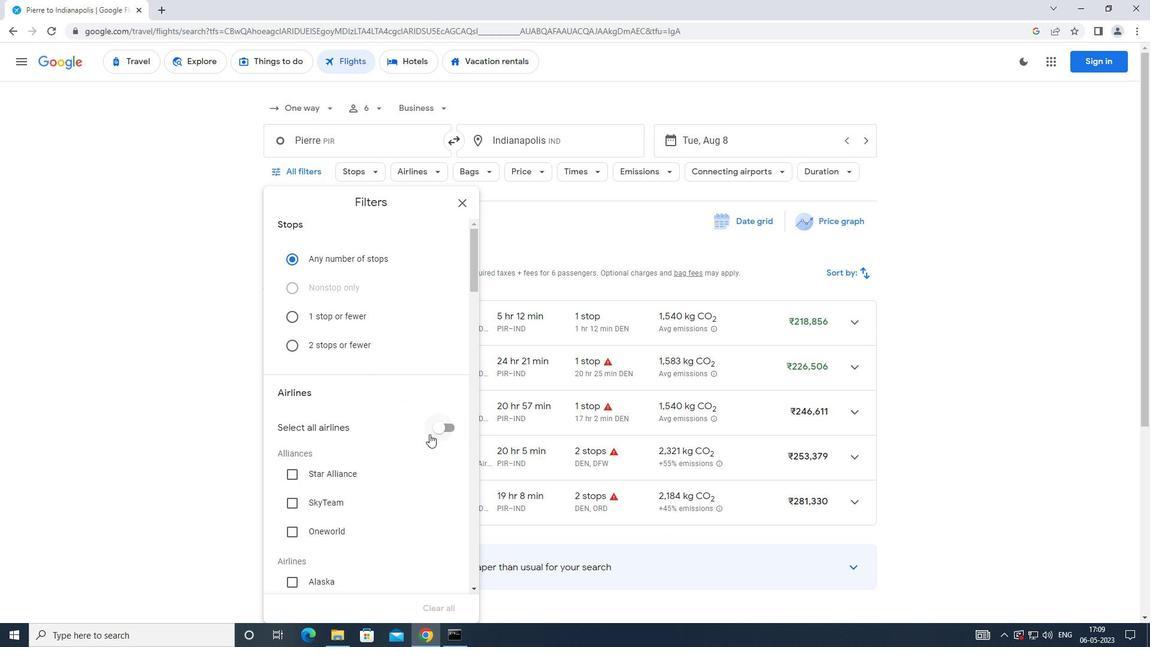 
Action: Mouse moved to (435, 425)
Screenshot: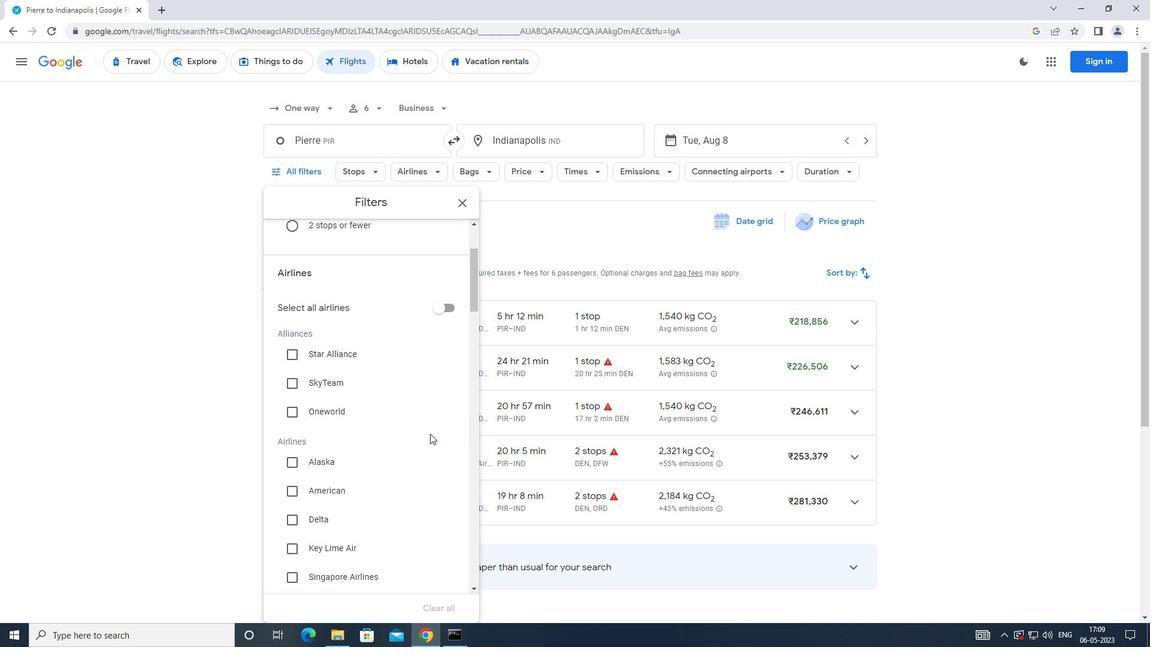
Action: Mouse scrolled (435, 424) with delta (0, 0)
Screenshot: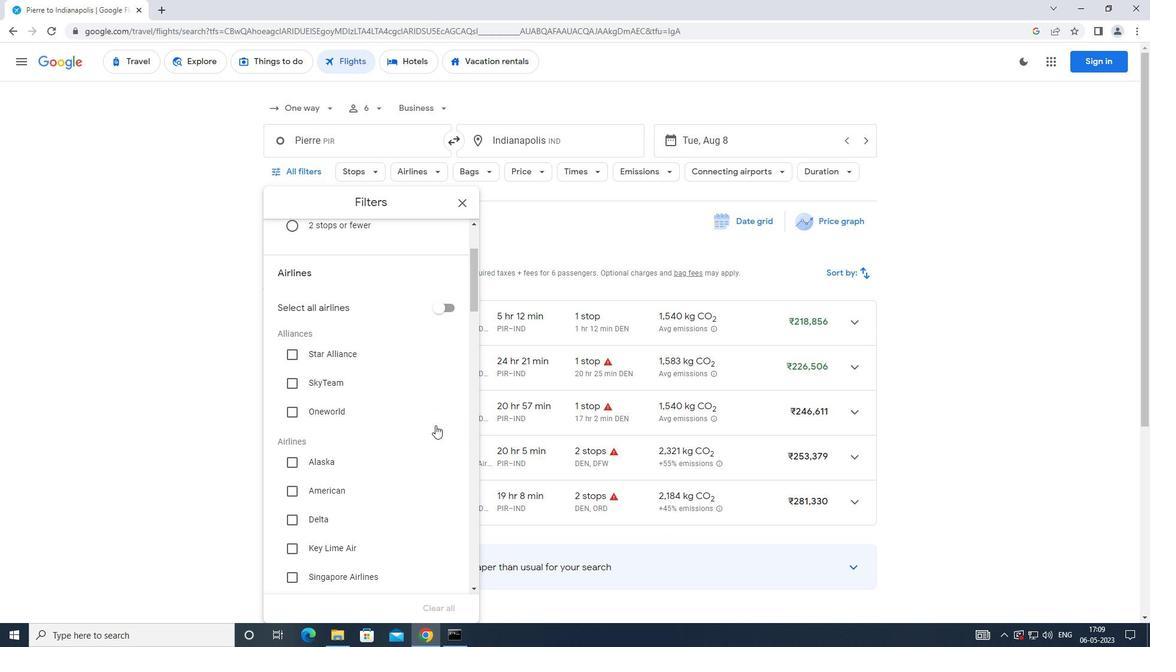 
Action: Mouse scrolled (435, 424) with delta (0, 0)
Screenshot: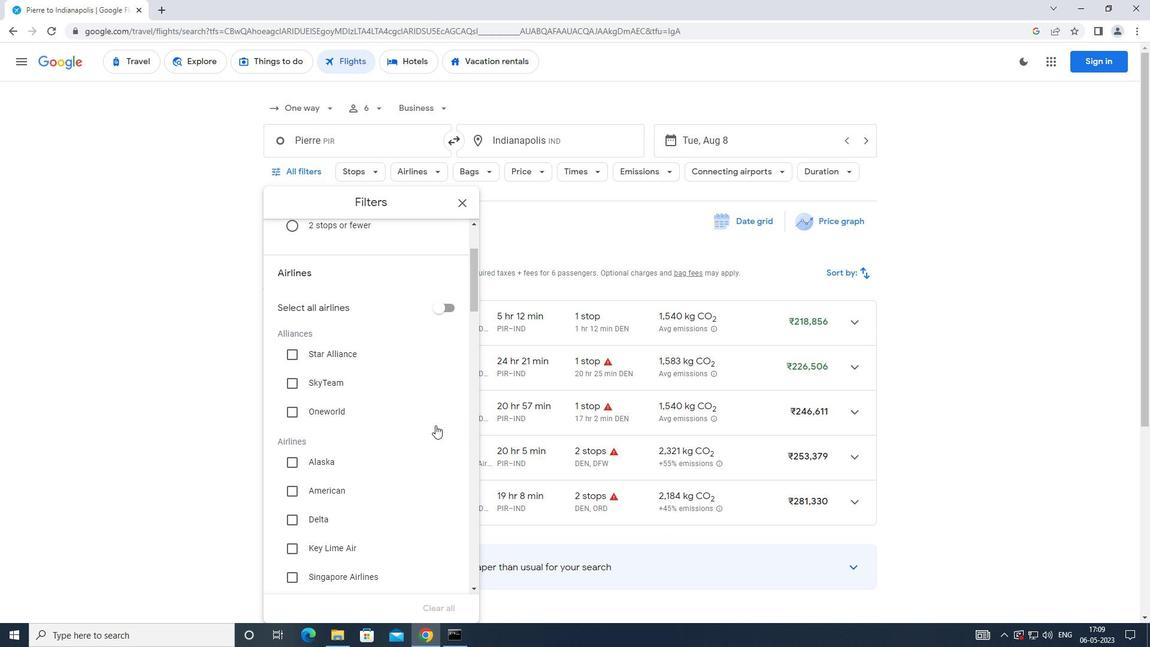 
Action: Mouse moved to (436, 421)
Screenshot: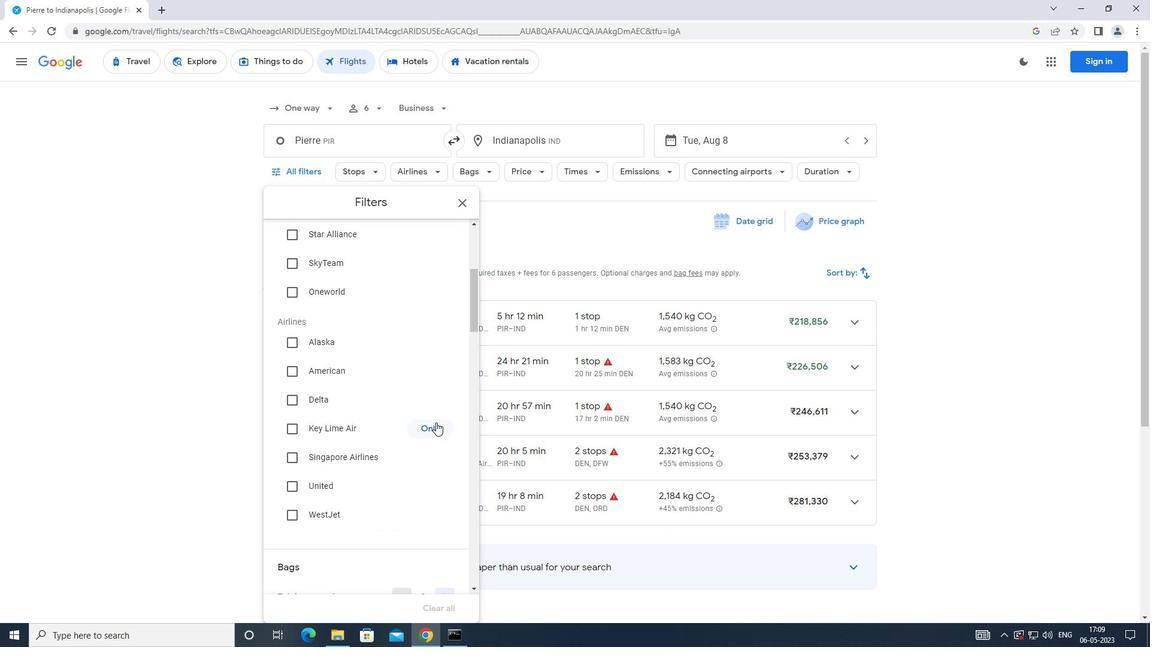 
Action: Mouse scrolled (436, 421) with delta (0, 0)
Screenshot: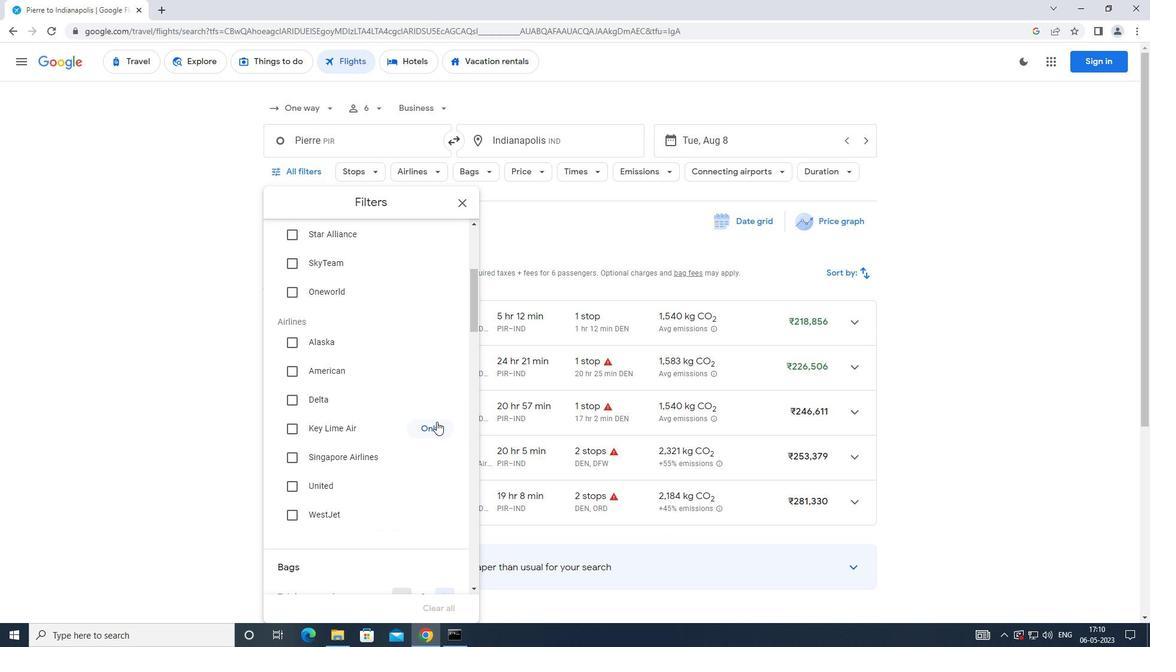
Action: Mouse scrolled (436, 421) with delta (0, 0)
Screenshot: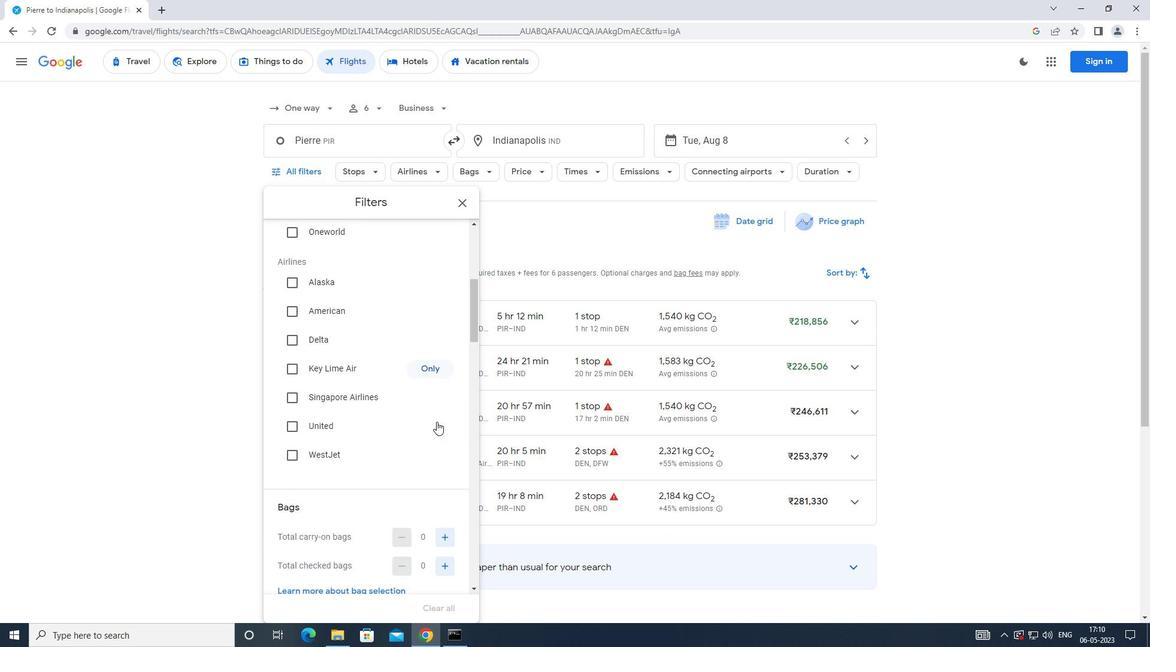 
Action: Mouse moved to (296, 397)
Screenshot: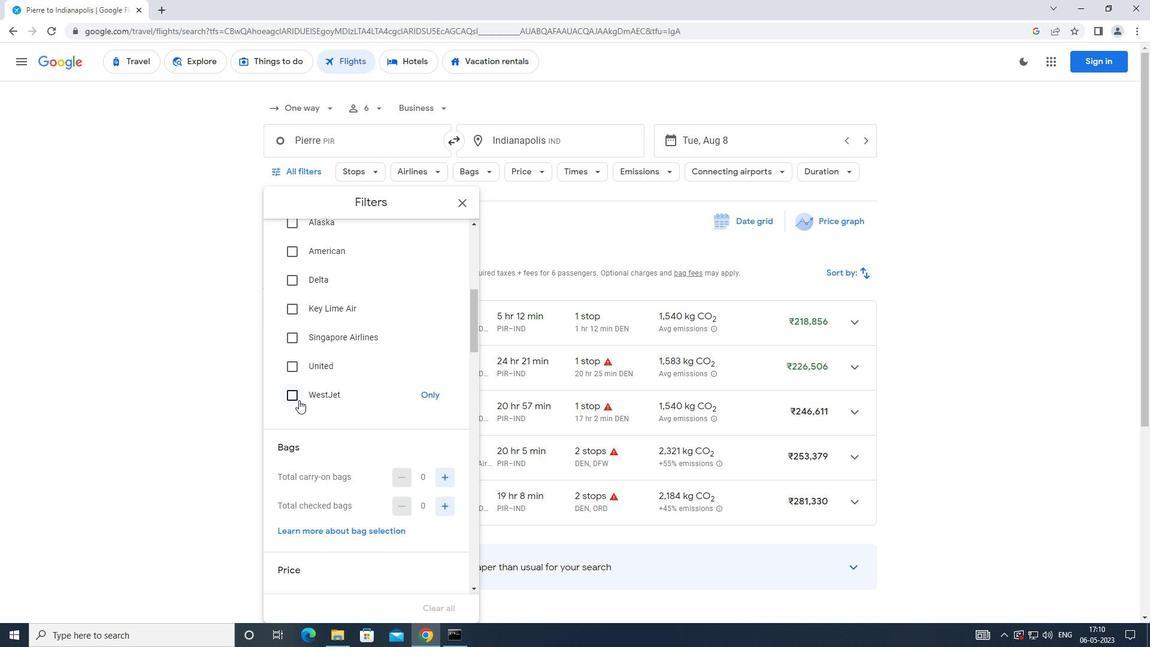 
Action: Mouse pressed left at (296, 397)
Screenshot: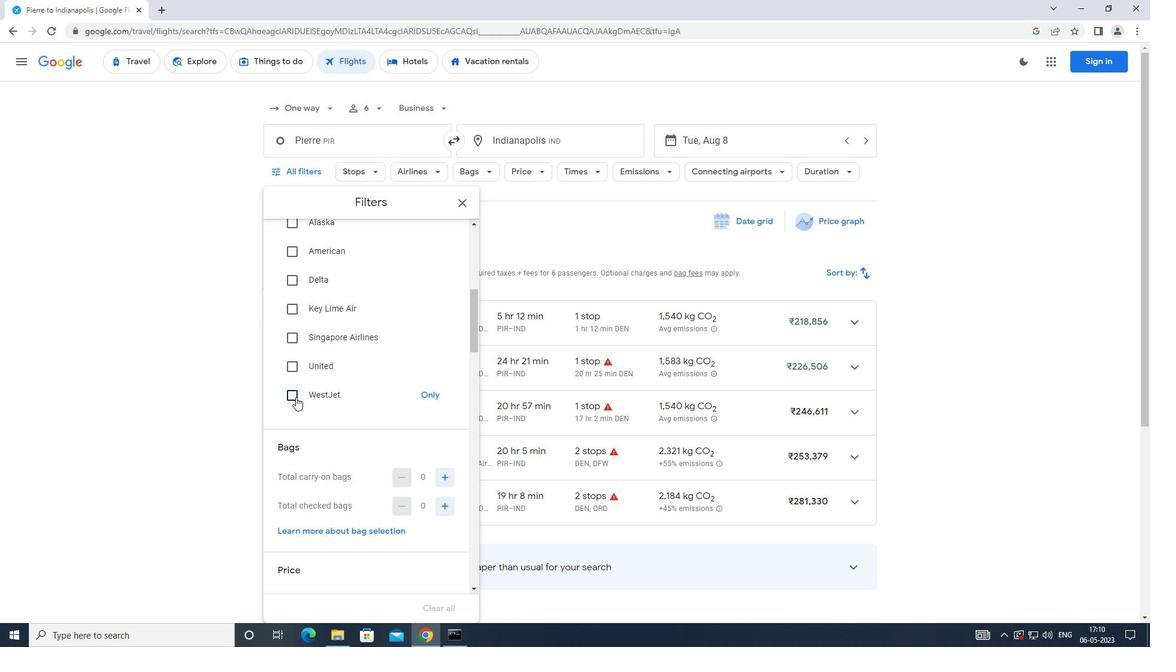 
Action: Mouse moved to (438, 509)
Screenshot: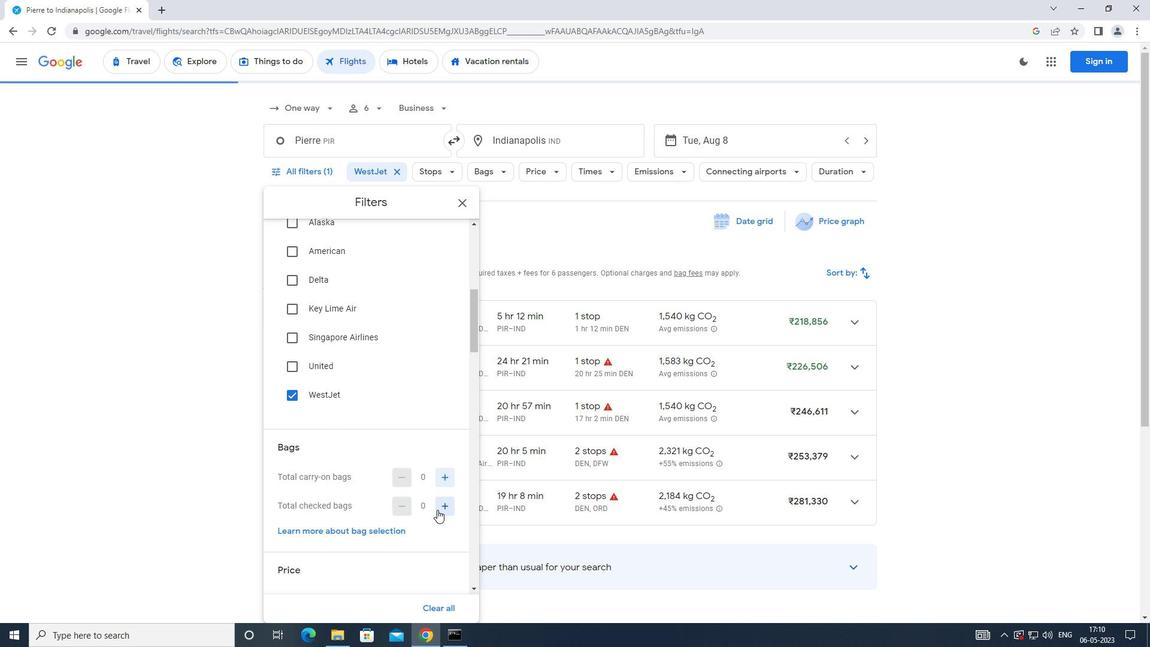 
Action: Mouse pressed left at (438, 509)
Screenshot: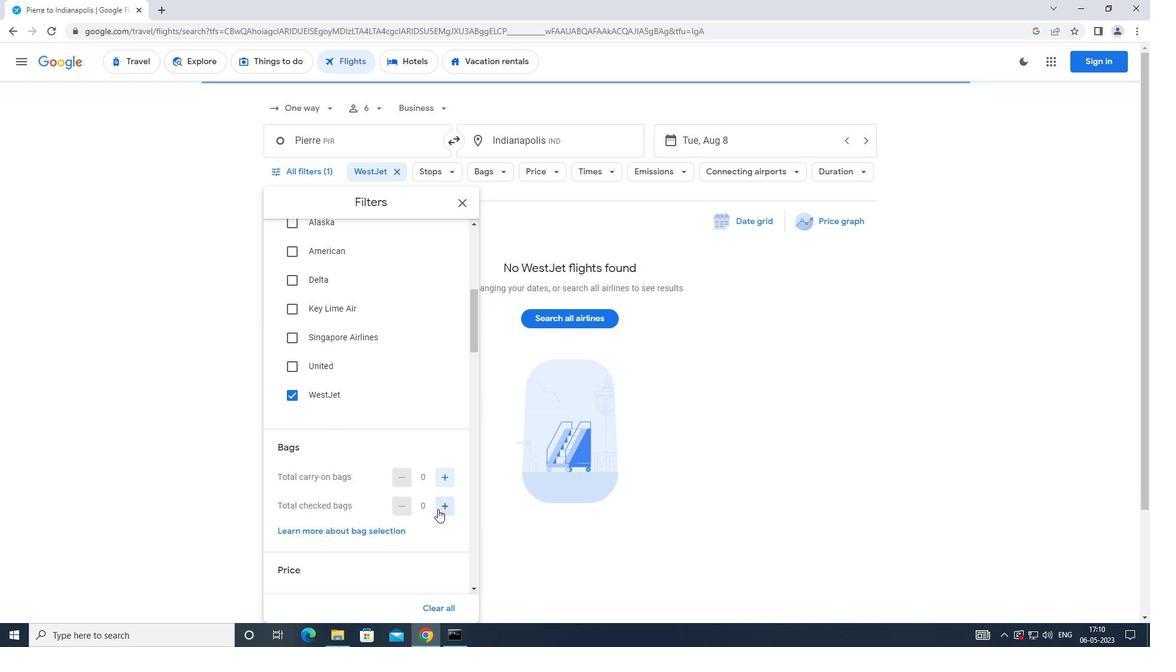 
Action: Mouse moved to (436, 483)
Screenshot: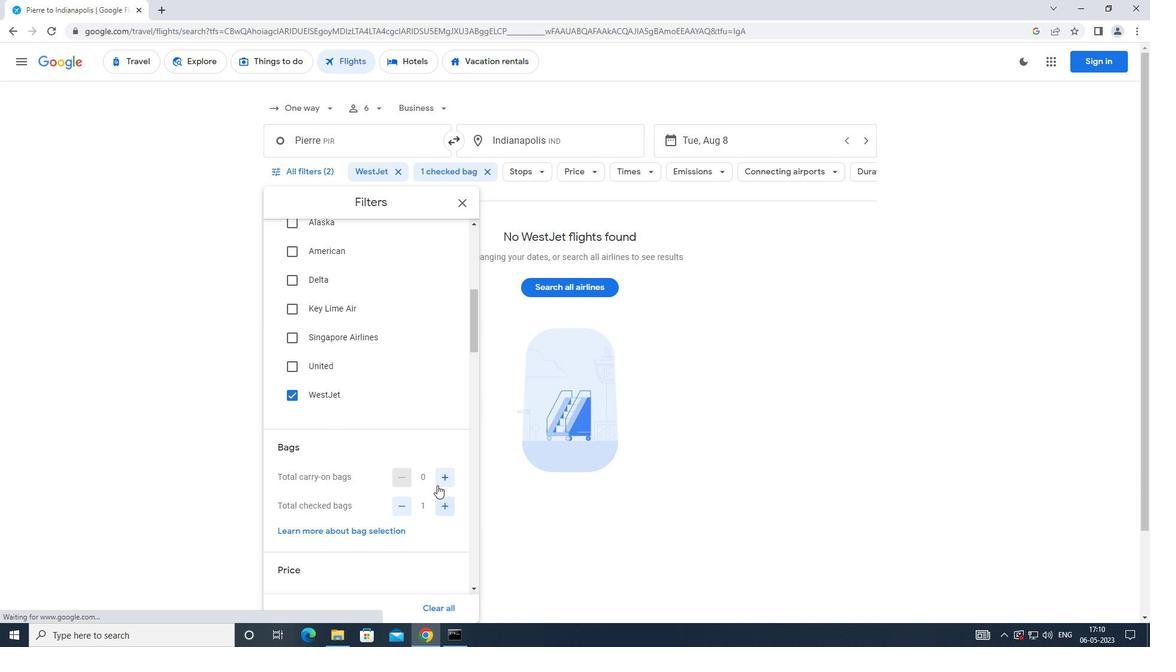 
Action: Mouse scrolled (436, 483) with delta (0, 0)
Screenshot: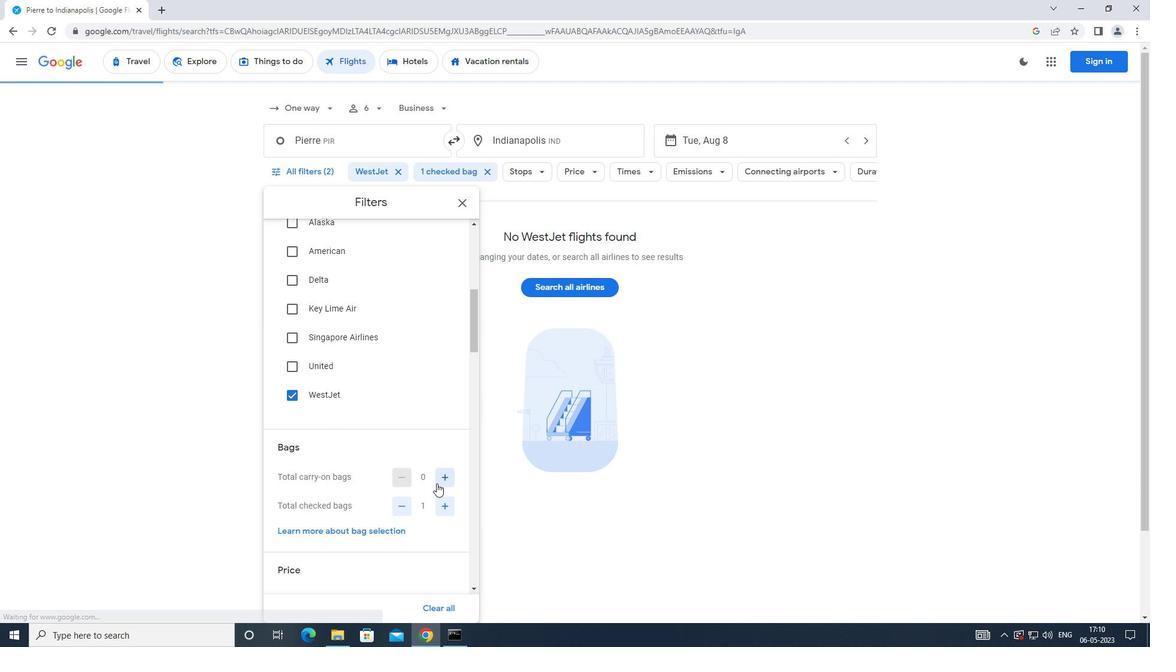 
Action: Mouse scrolled (436, 483) with delta (0, 0)
Screenshot: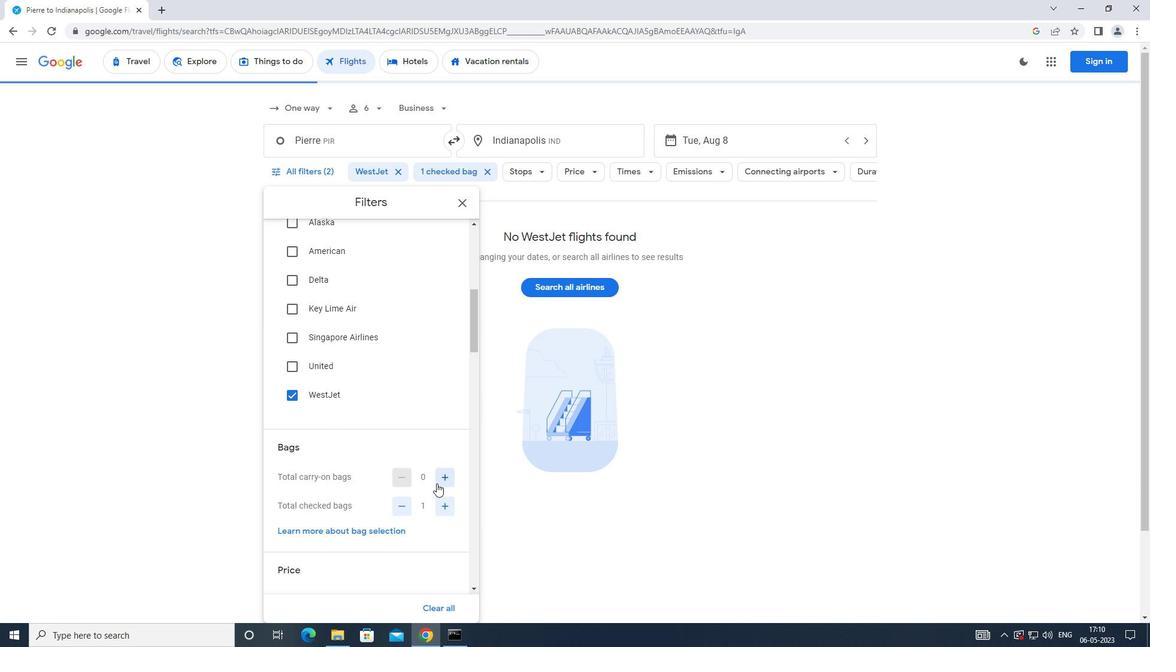 
Action: Mouse scrolled (436, 483) with delta (0, 0)
Screenshot: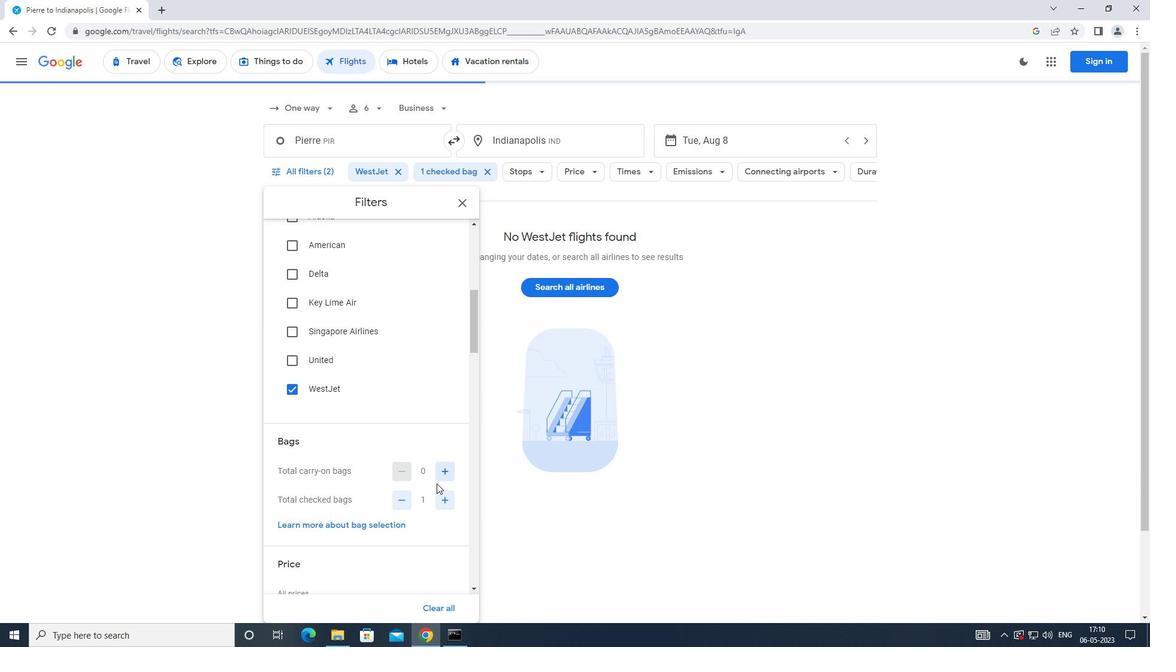 
Action: Mouse moved to (450, 445)
Screenshot: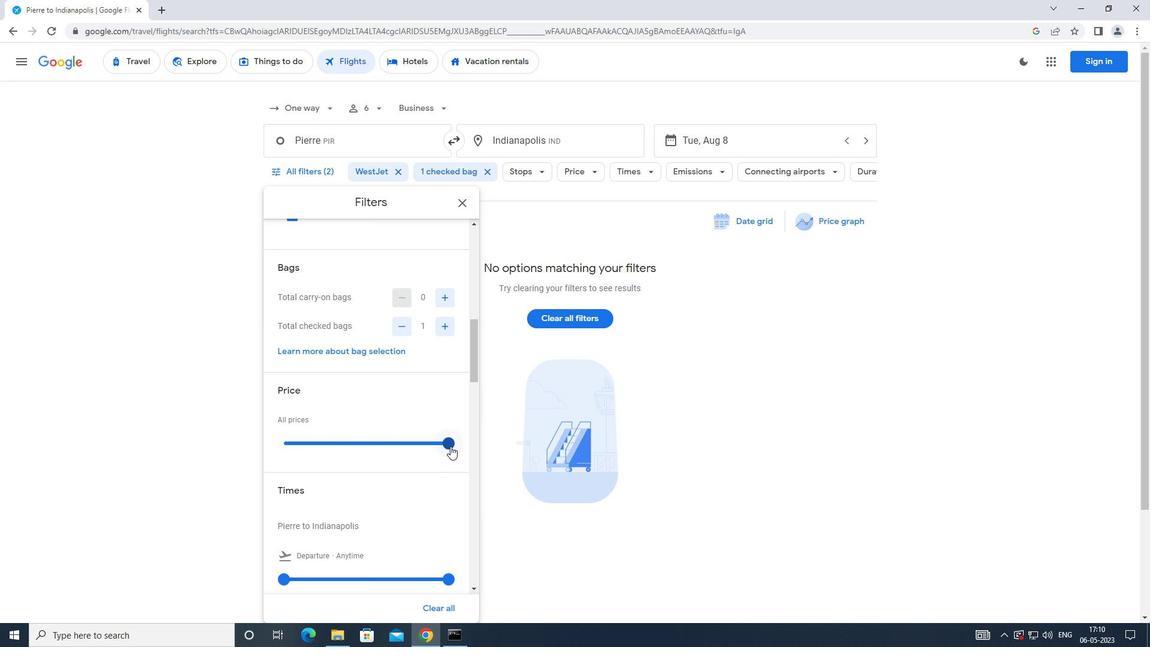
Action: Mouse pressed left at (450, 445)
Screenshot: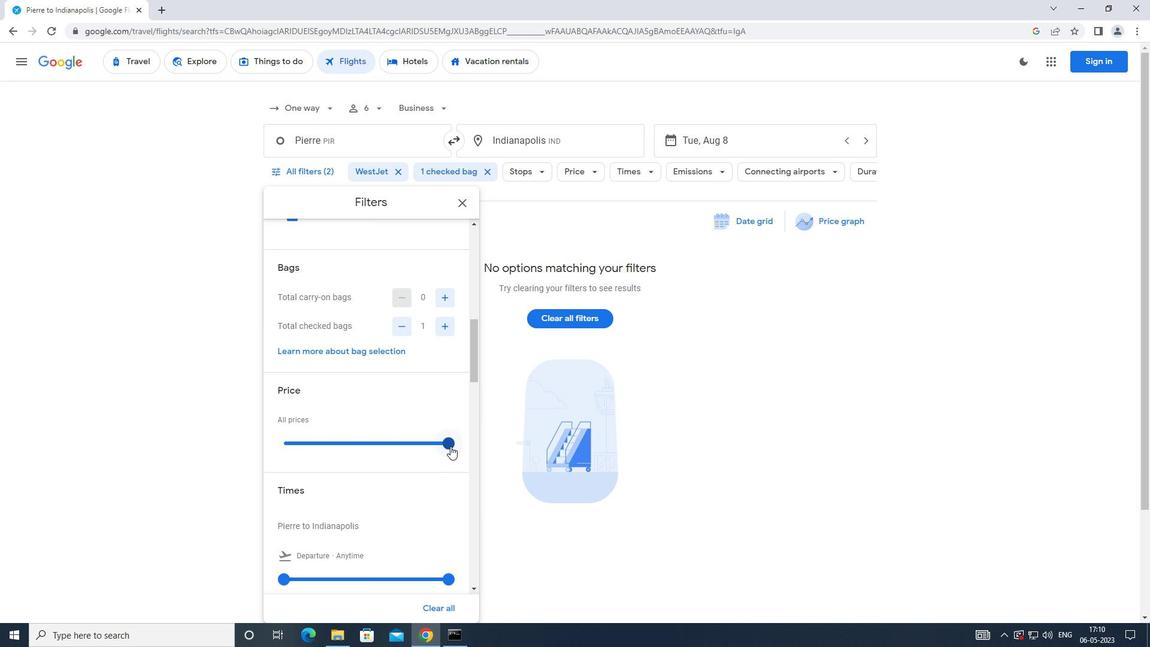
Action: Mouse moved to (374, 475)
Screenshot: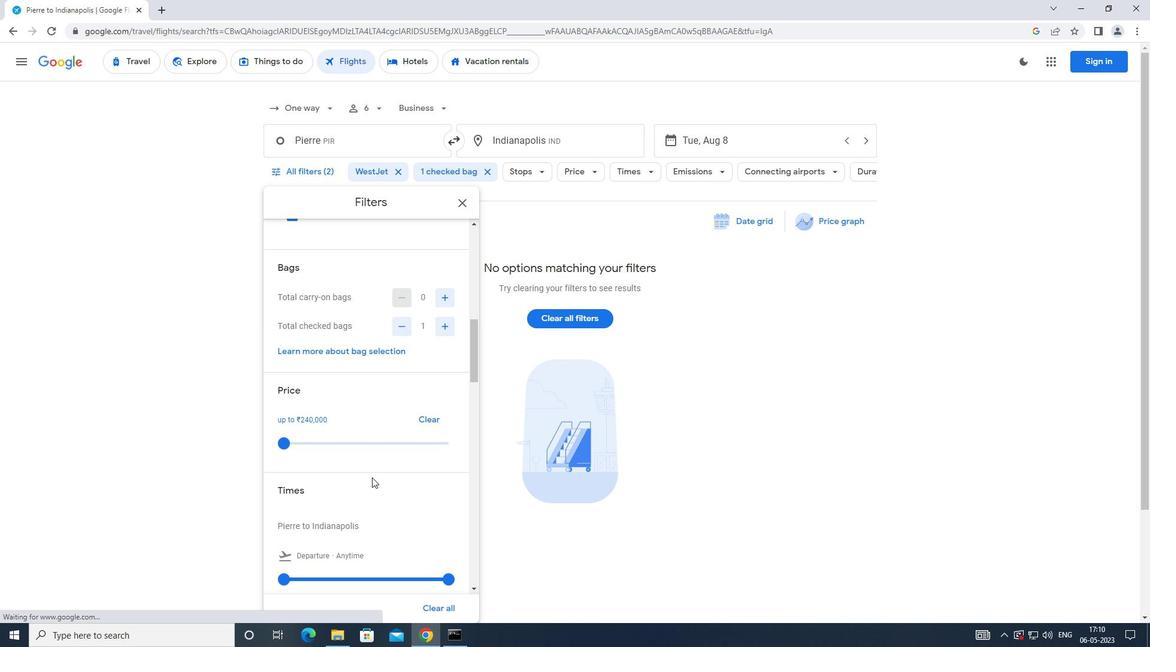 
Action: Mouse scrolled (374, 474) with delta (0, 0)
Screenshot: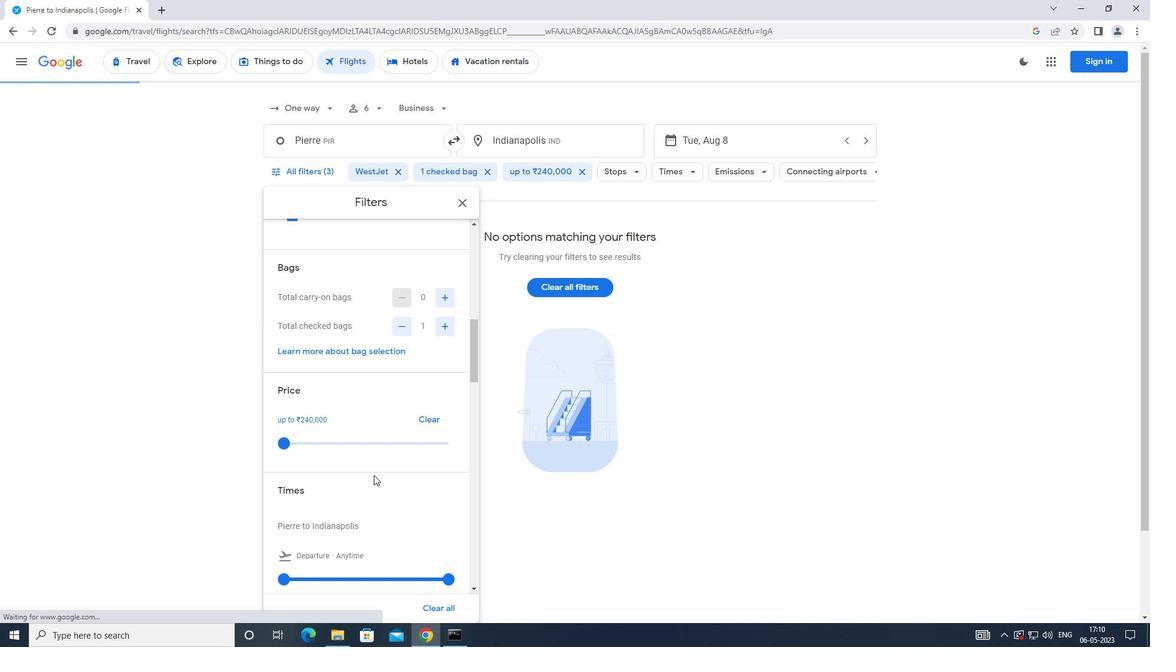
Action: Mouse scrolled (374, 474) with delta (0, 0)
Screenshot: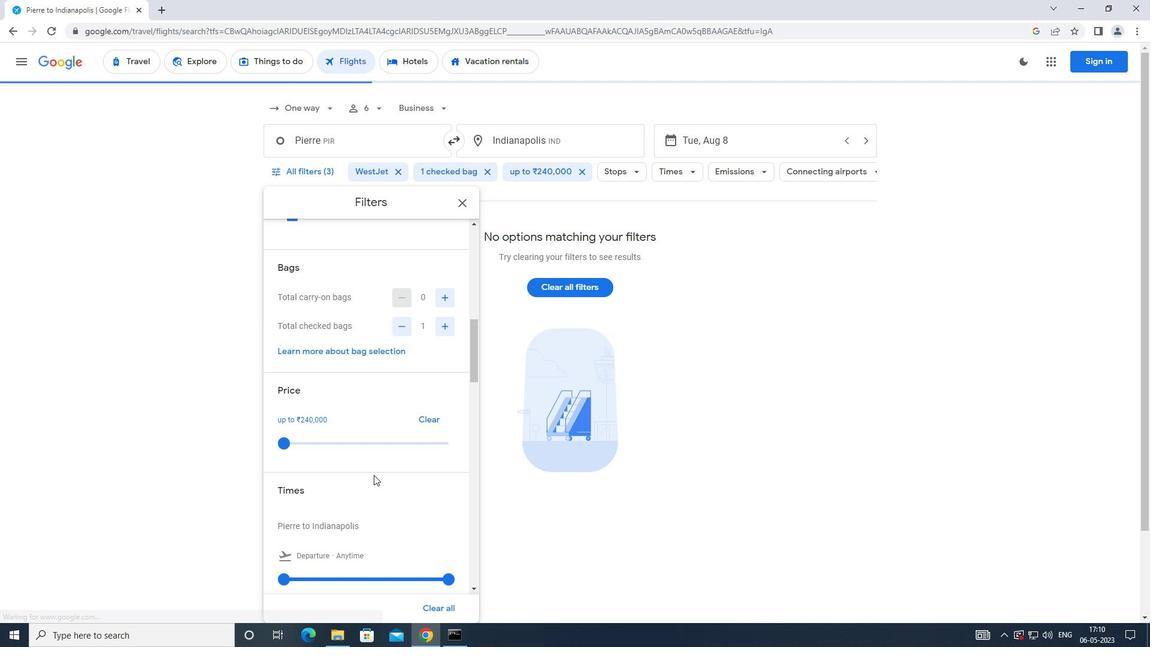 
Action: Mouse moved to (288, 460)
Screenshot: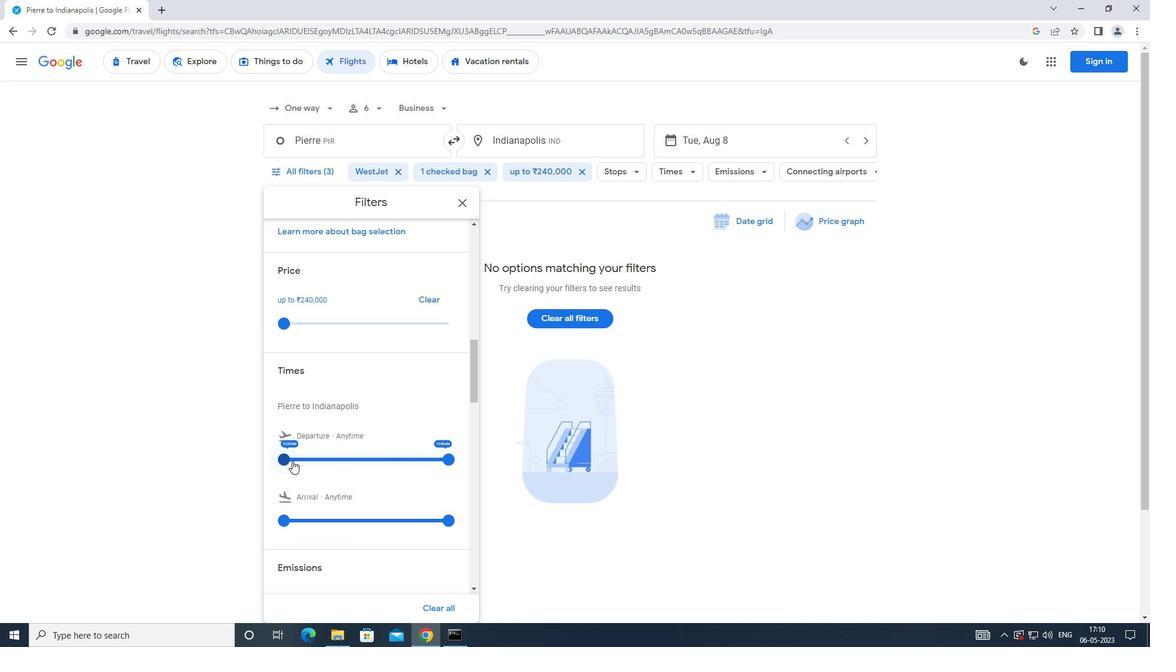 
Action: Mouse pressed left at (288, 460)
Screenshot: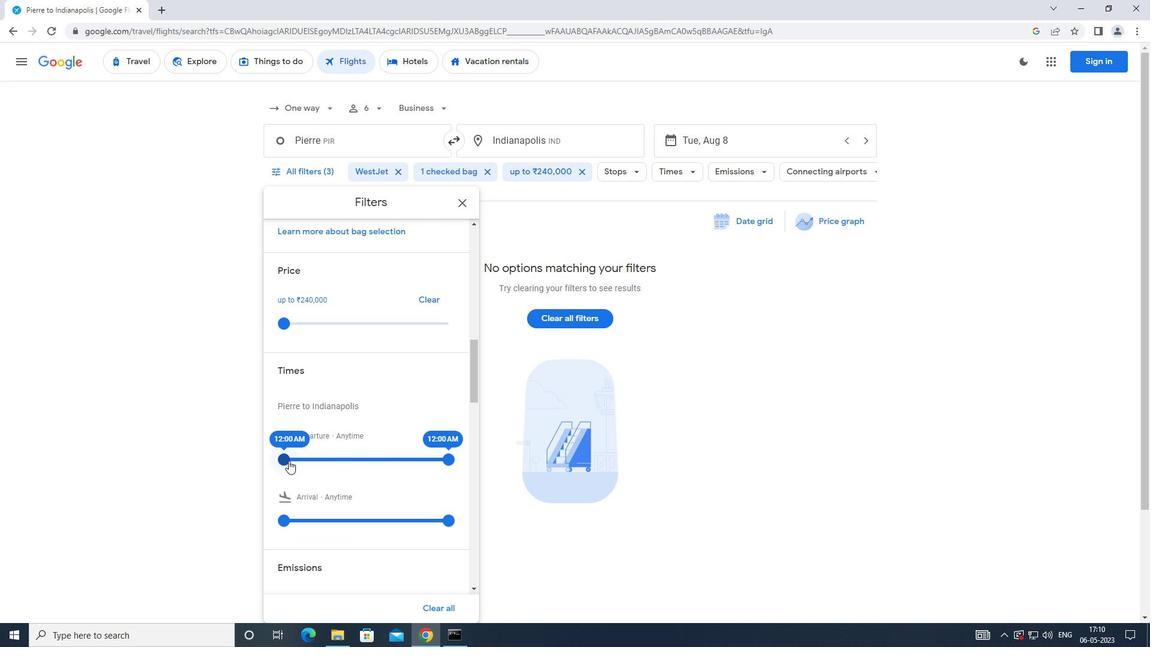 
Action: Mouse moved to (447, 457)
Screenshot: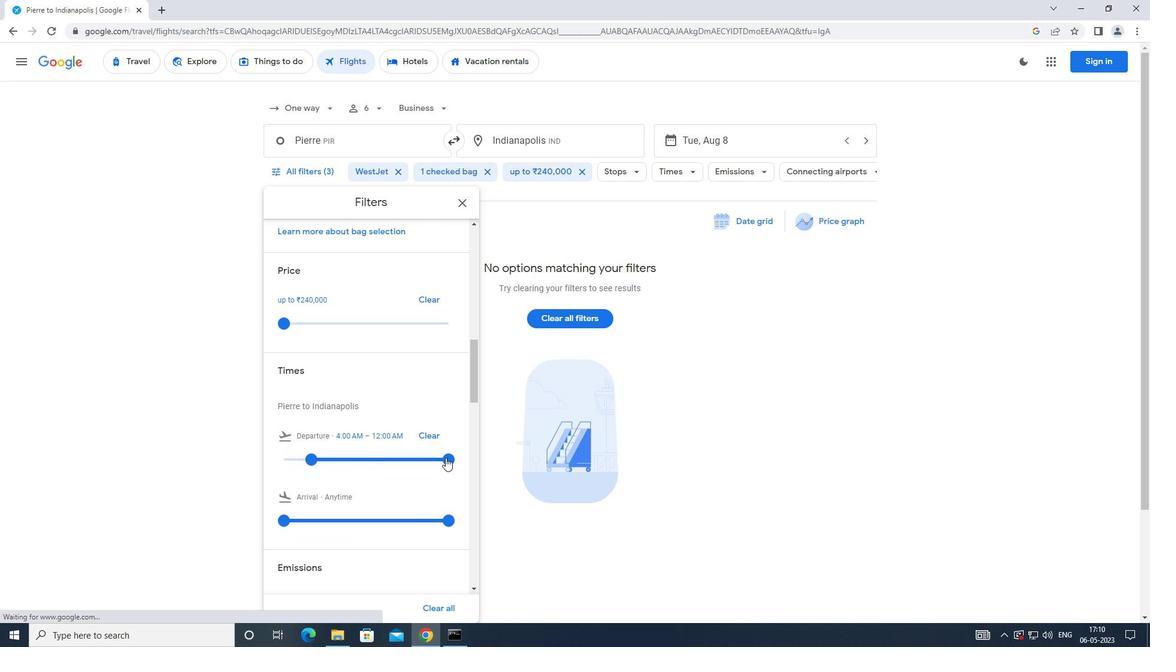 
Action: Mouse pressed left at (447, 457)
Screenshot: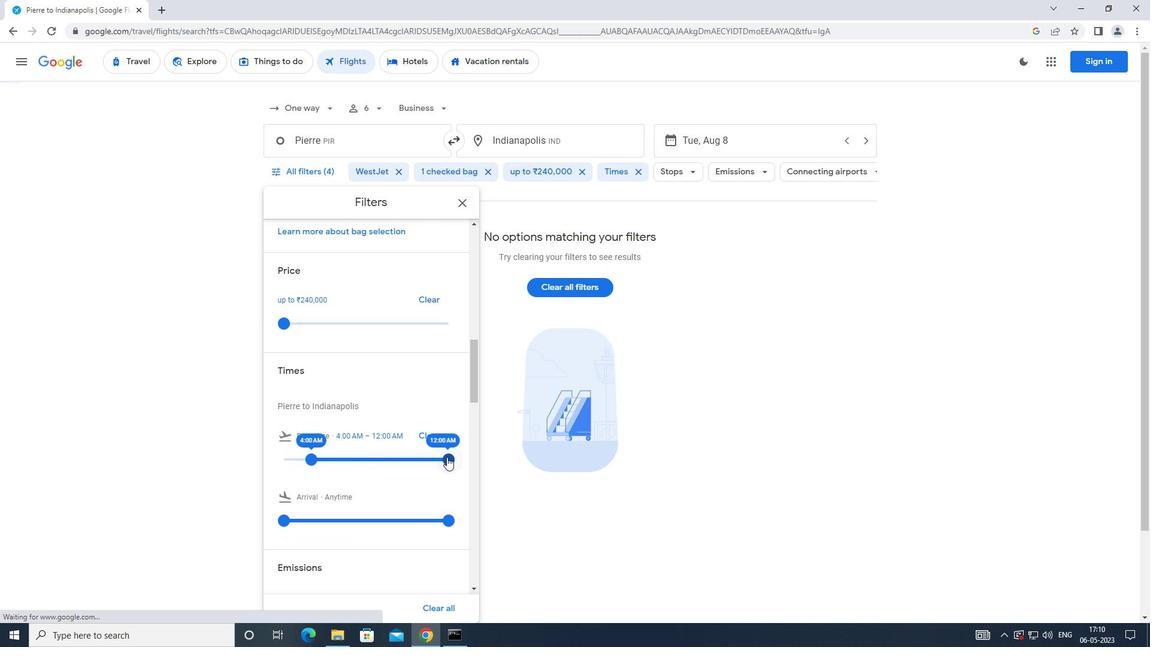
Action: Mouse moved to (461, 204)
Screenshot: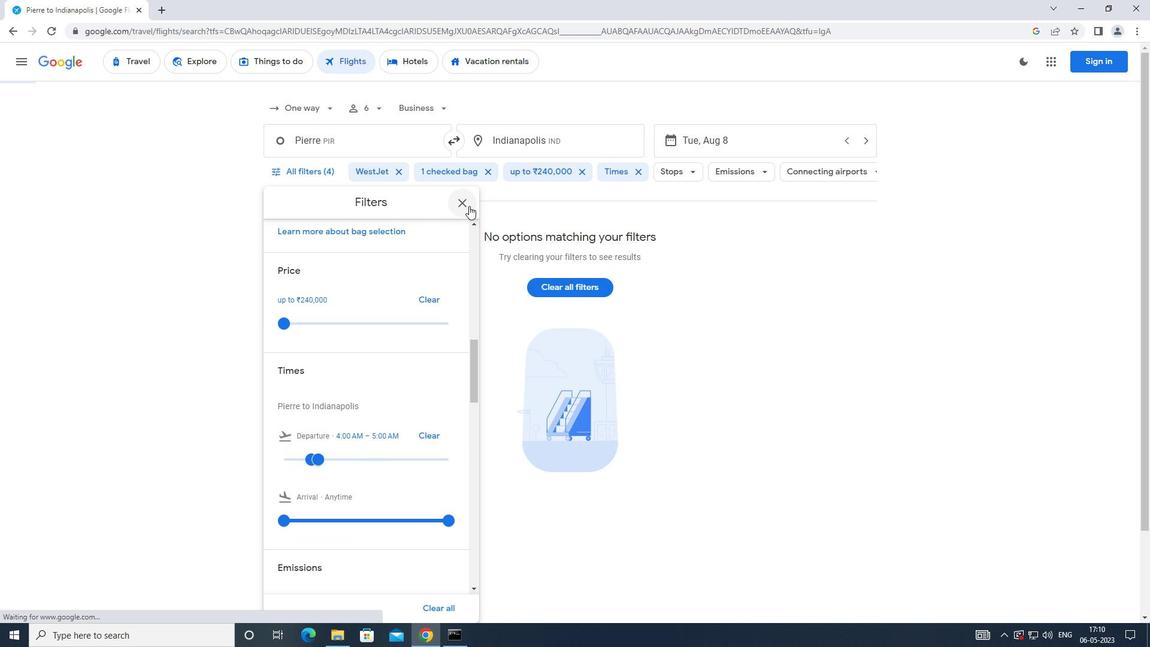 
Action: Mouse pressed left at (461, 204)
Screenshot: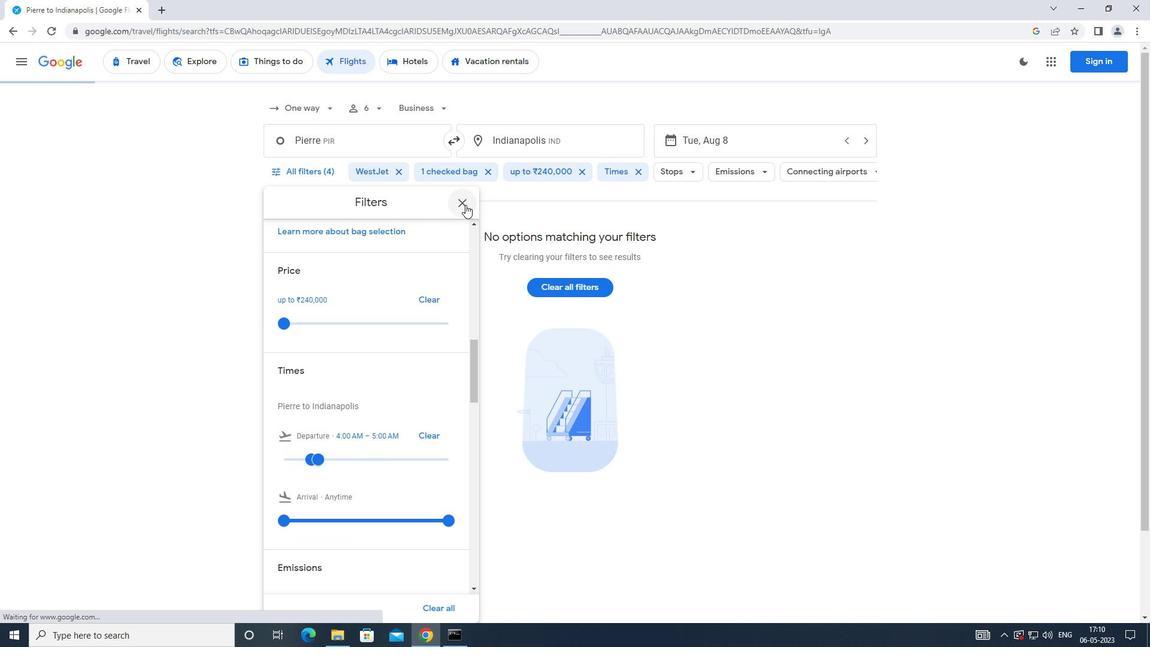 
Action: Mouse moved to (445, 235)
Screenshot: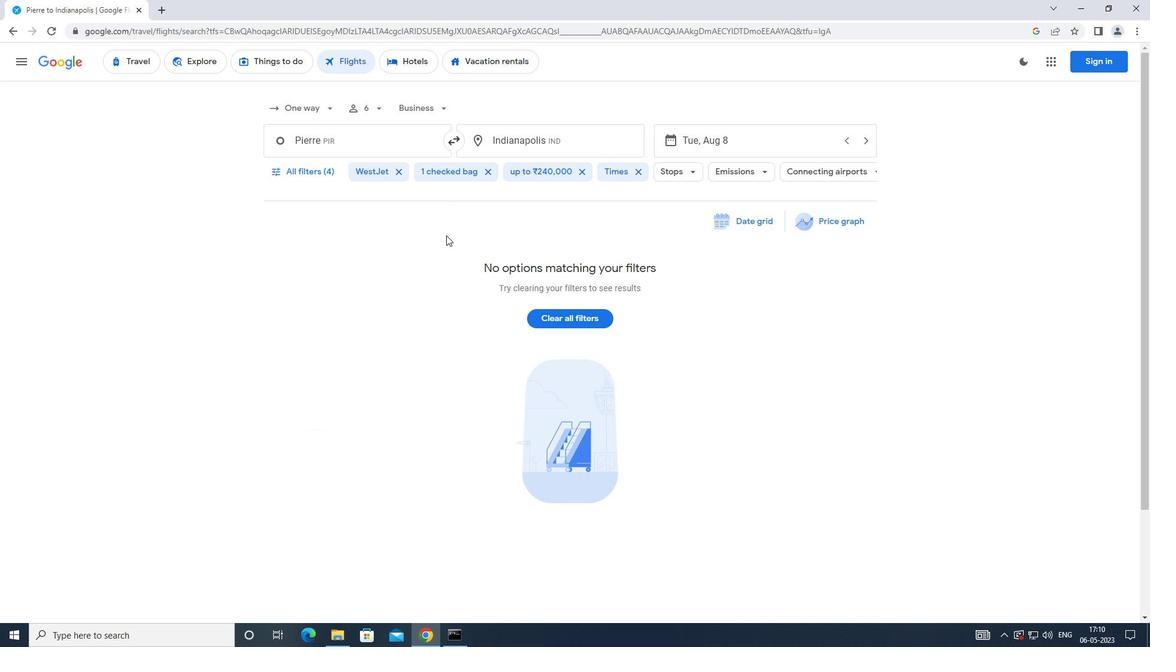 
